 Task: Look for Airbnb options in Chitré, Panama from 4th December, 2023 to 10th December, 2023 for 8 adults, 2 children.4 bedrooms having 8 beds and 4 bathrooms. Property type can be house. Amenities needed are: wifi, TV, free parkinig on premises, gym, breakfast. Look for 4 properties as per requirement.
Action: Mouse pressed left at (457, 72)
Screenshot: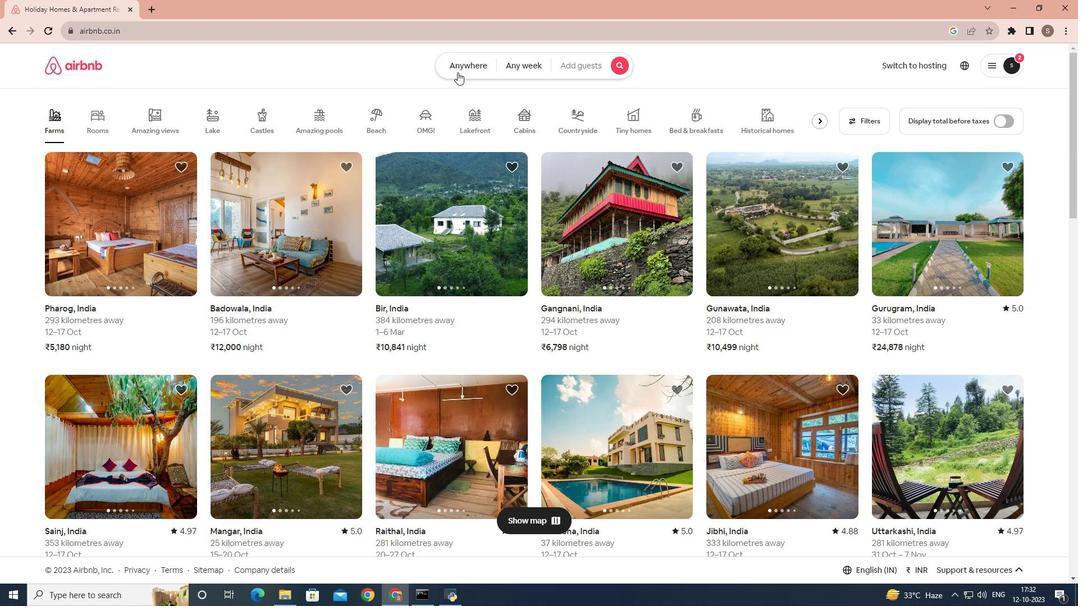 
Action: Mouse moved to (358, 106)
Screenshot: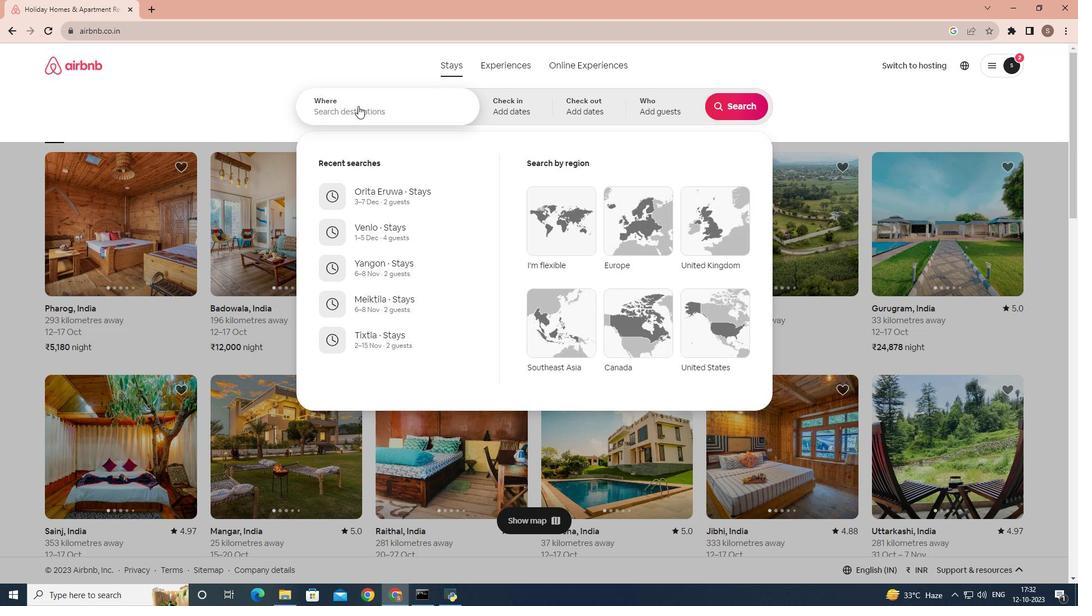 
Action: Mouse pressed left at (358, 106)
Screenshot: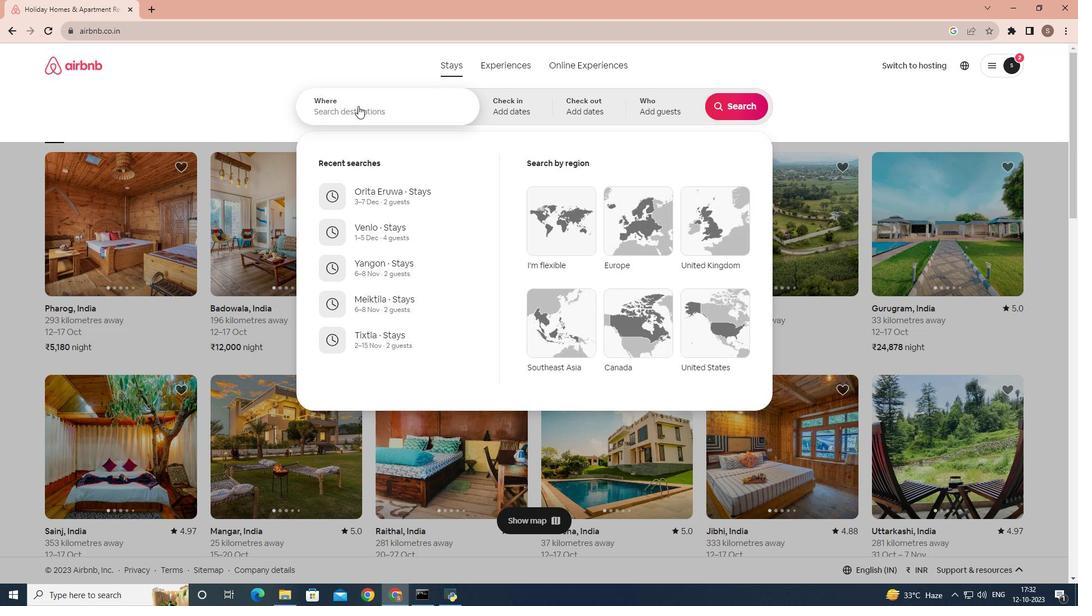 
Action: Key pressed chitre
Screenshot: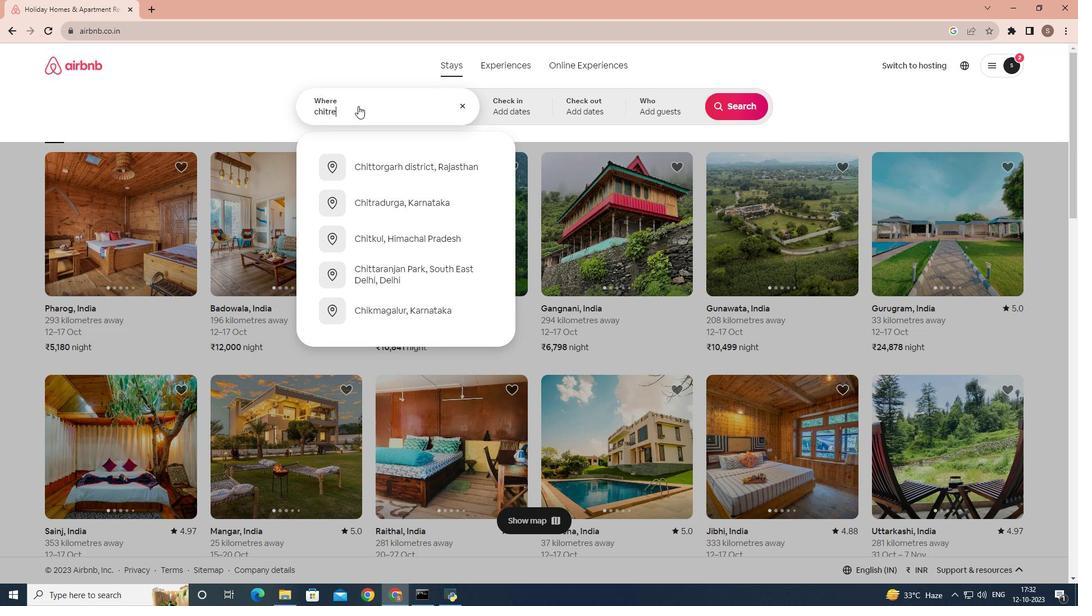 
Action: Mouse moved to (391, 161)
Screenshot: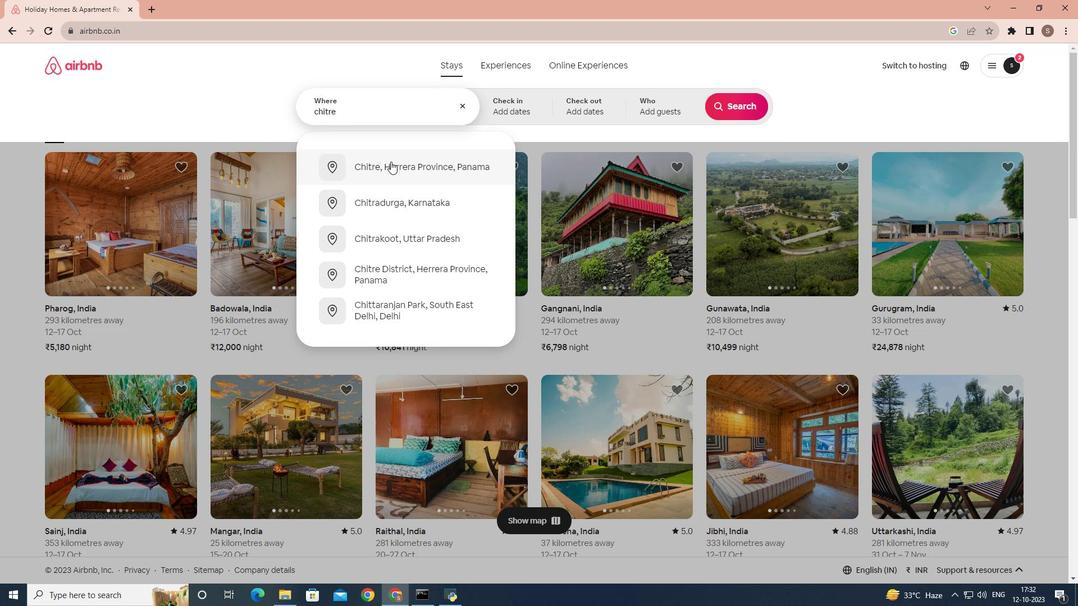 
Action: Mouse pressed left at (391, 161)
Screenshot: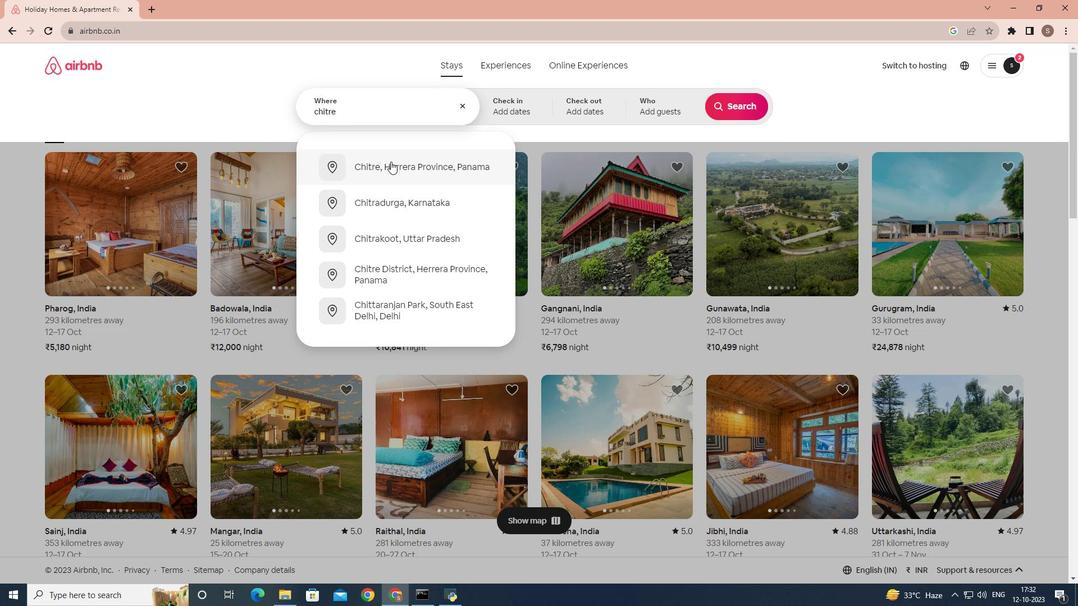 
Action: Mouse moved to (747, 193)
Screenshot: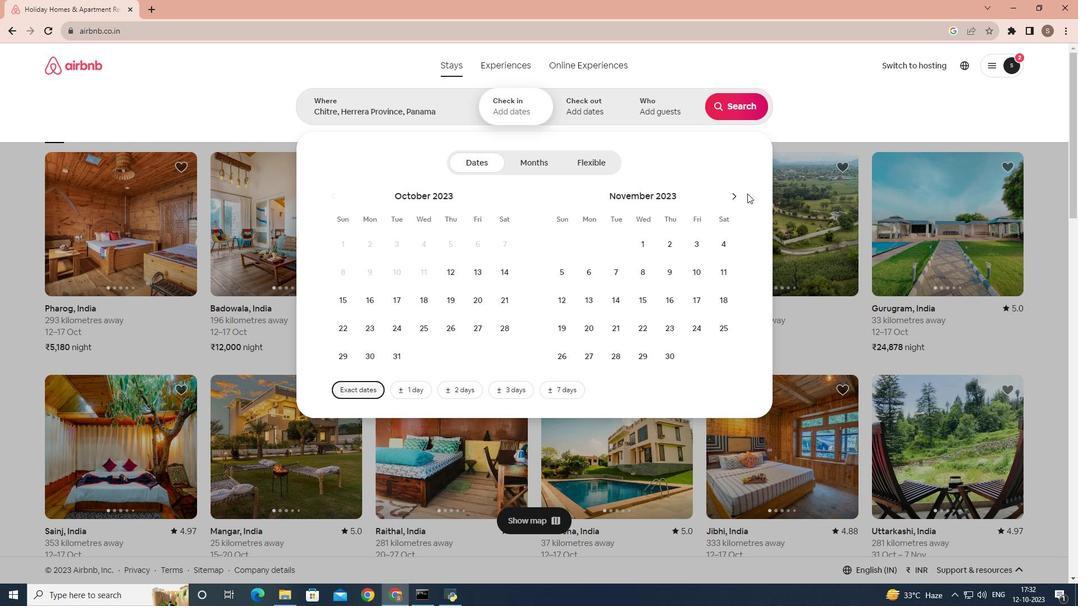 
Action: Mouse pressed left at (747, 193)
Screenshot: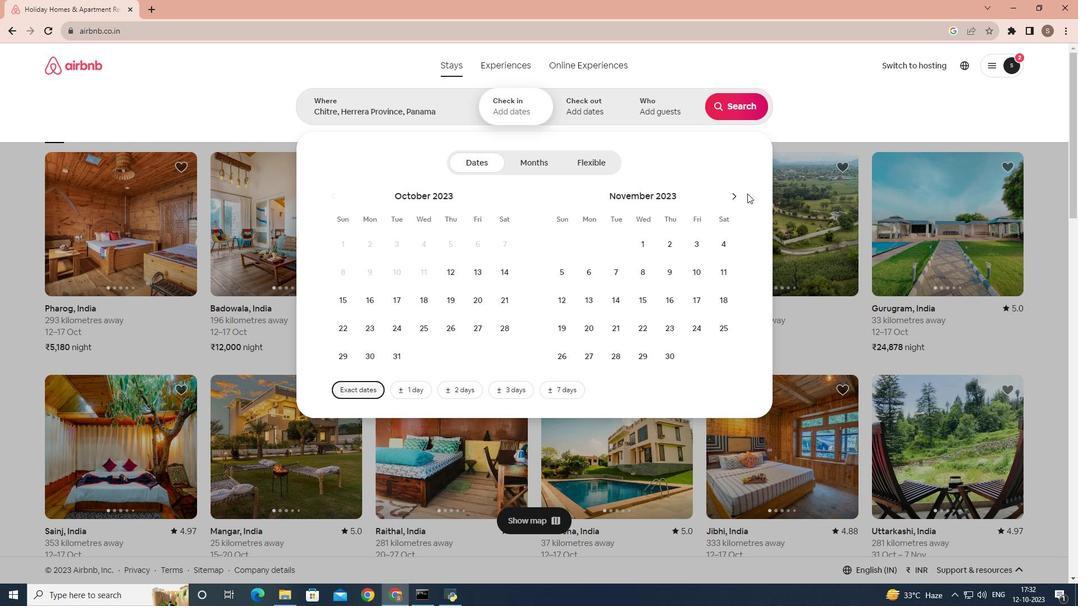 
Action: Mouse moved to (743, 194)
Screenshot: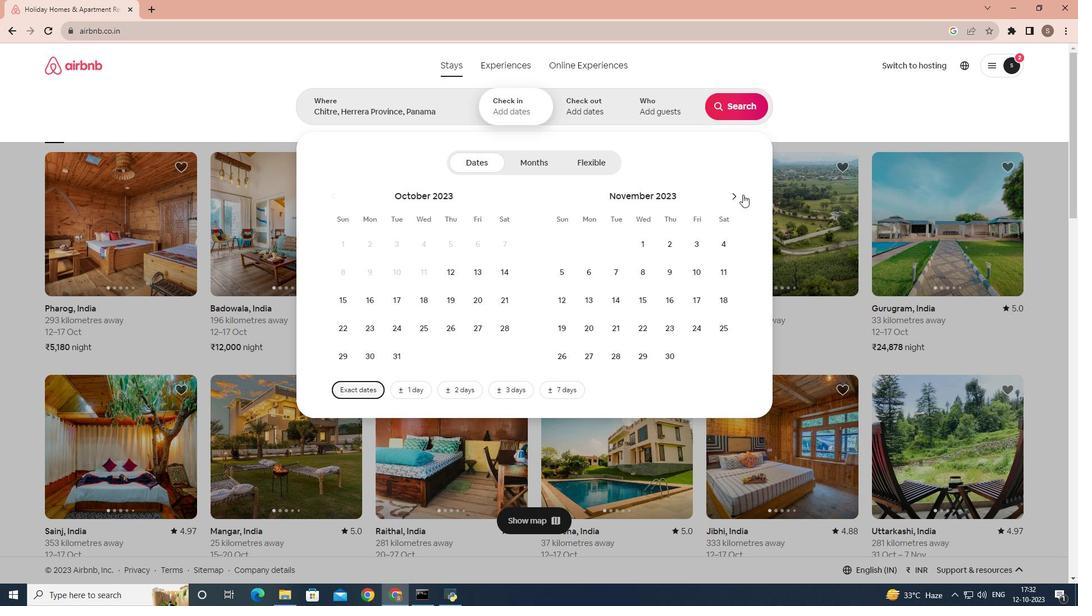 
Action: Mouse pressed left at (743, 194)
Screenshot: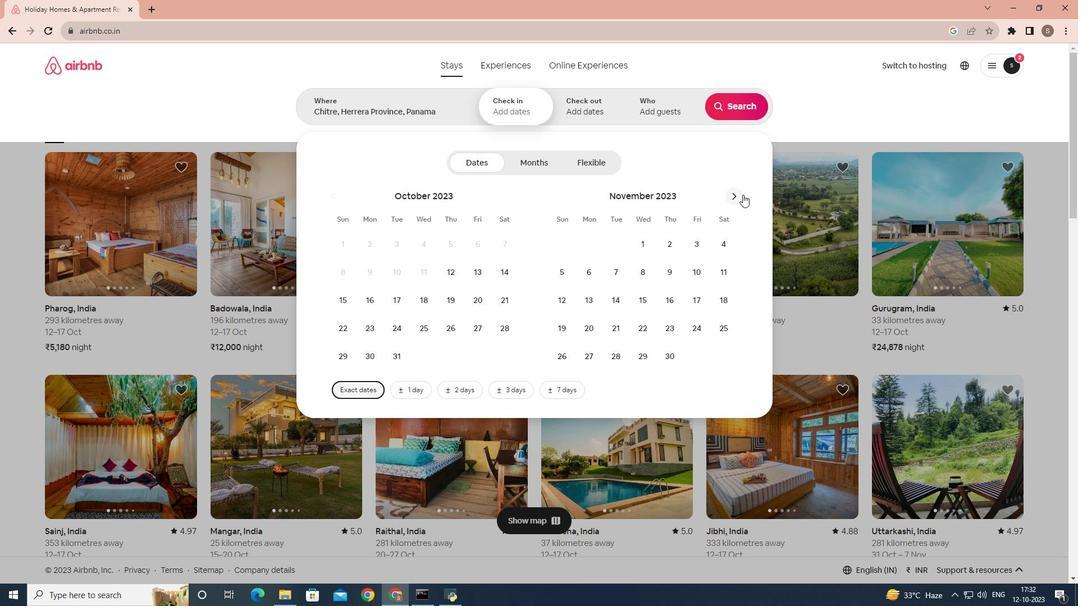 
Action: Mouse moved to (737, 197)
Screenshot: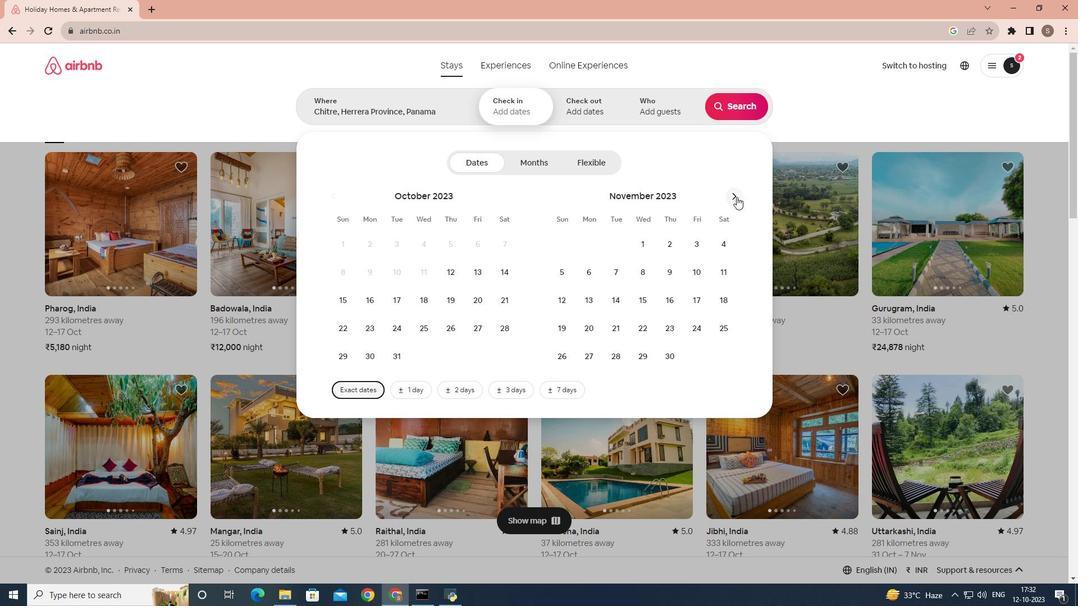 
Action: Mouse pressed left at (737, 197)
Screenshot: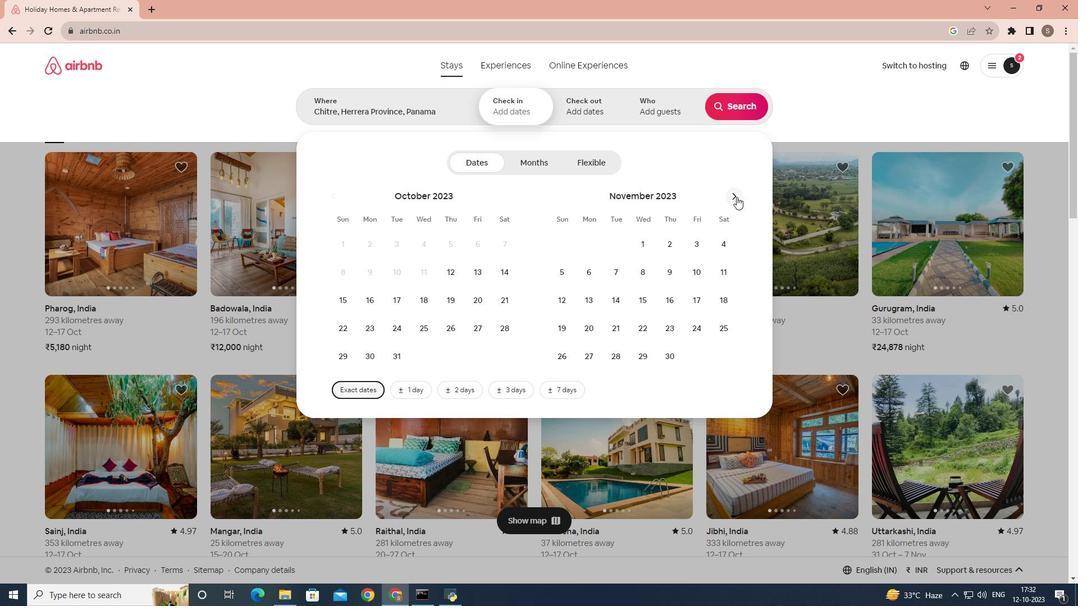 
Action: Mouse moved to (601, 270)
Screenshot: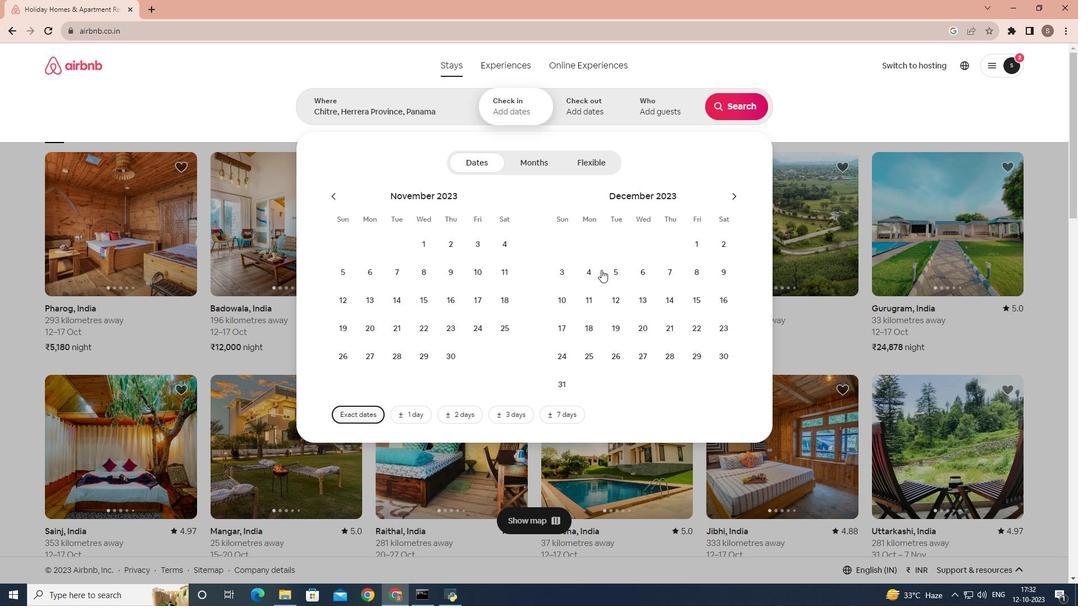 
Action: Mouse pressed left at (601, 270)
Screenshot: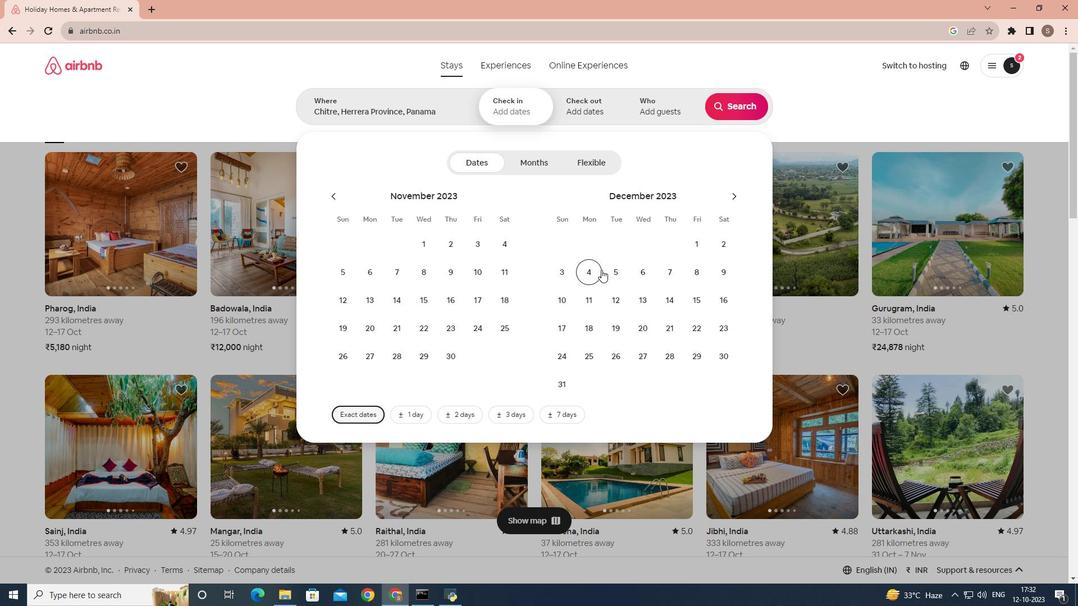 
Action: Mouse moved to (563, 303)
Screenshot: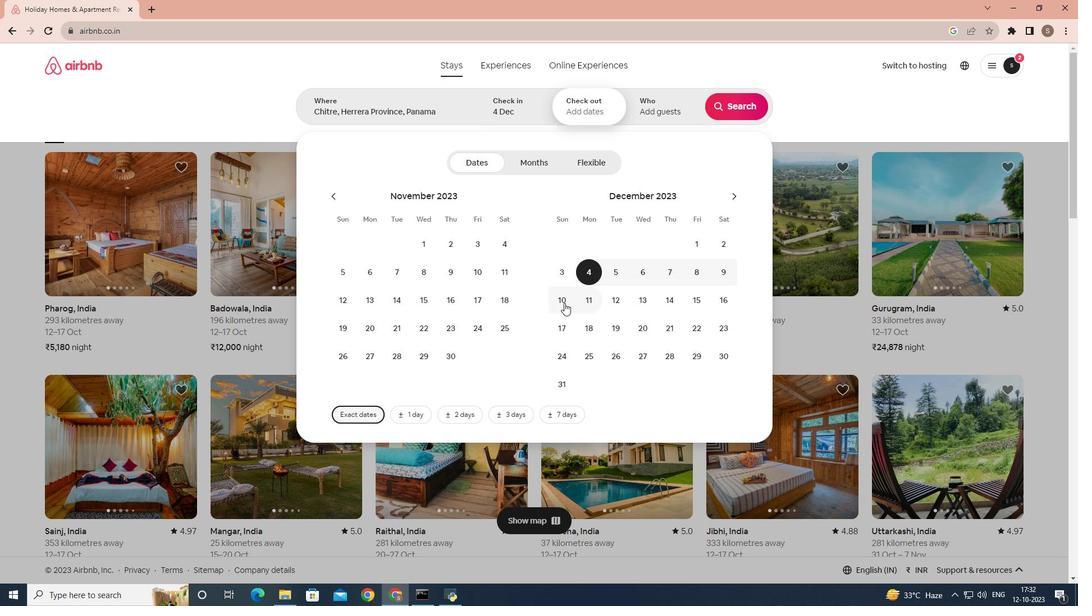 
Action: Mouse pressed left at (563, 303)
Screenshot: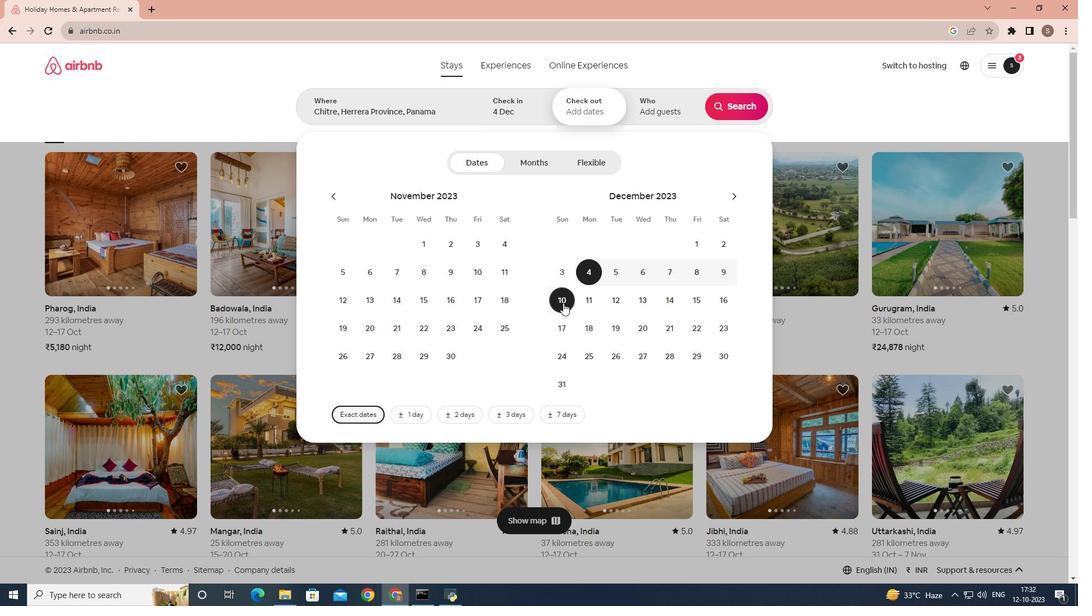 
Action: Mouse moved to (652, 114)
Screenshot: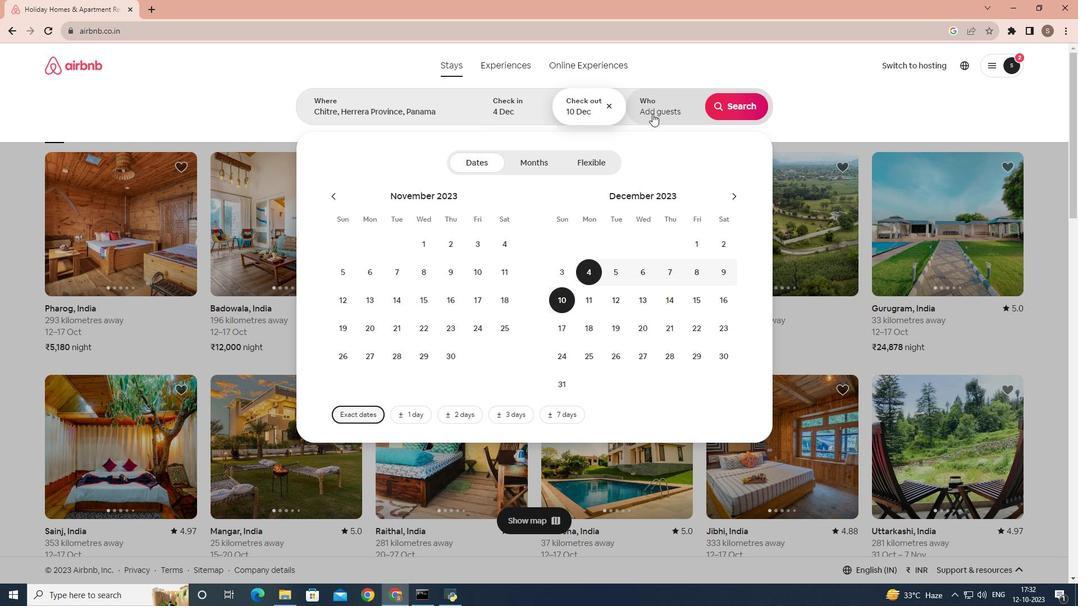 
Action: Mouse pressed left at (652, 114)
Screenshot: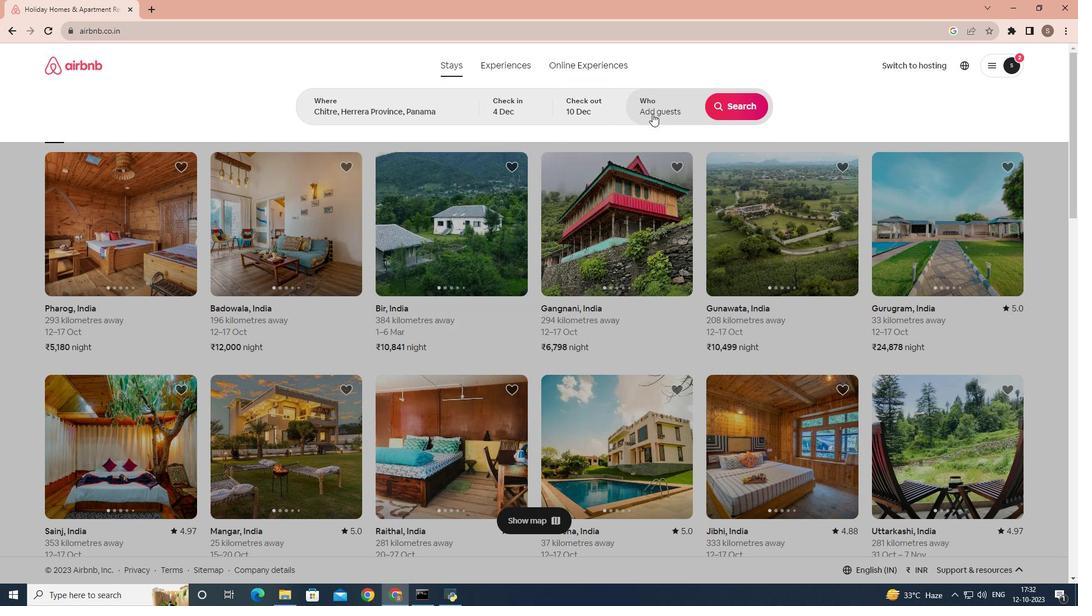
Action: Mouse moved to (742, 158)
Screenshot: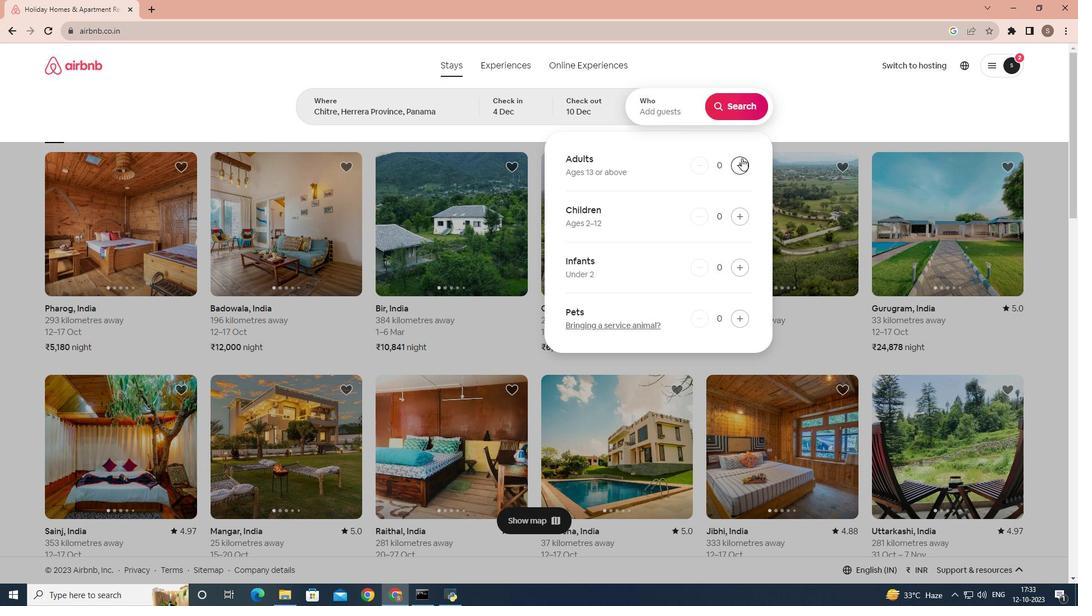 
Action: Mouse pressed left at (742, 158)
Screenshot: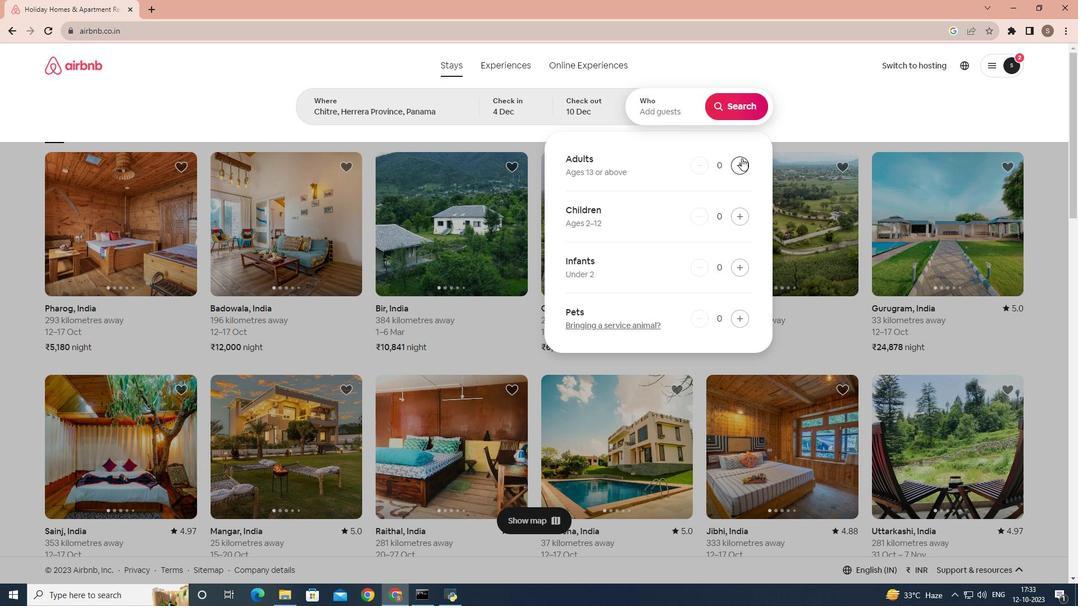 
Action: Mouse pressed left at (742, 158)
Screenshot: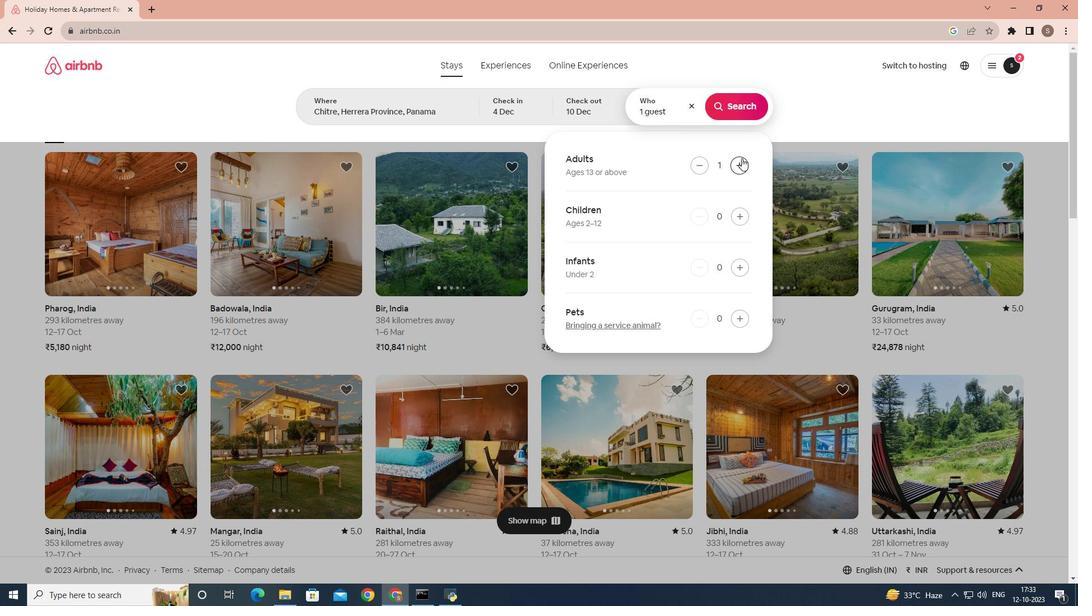 
Action: Mouse pressed left at (742, 158)
Screenshot: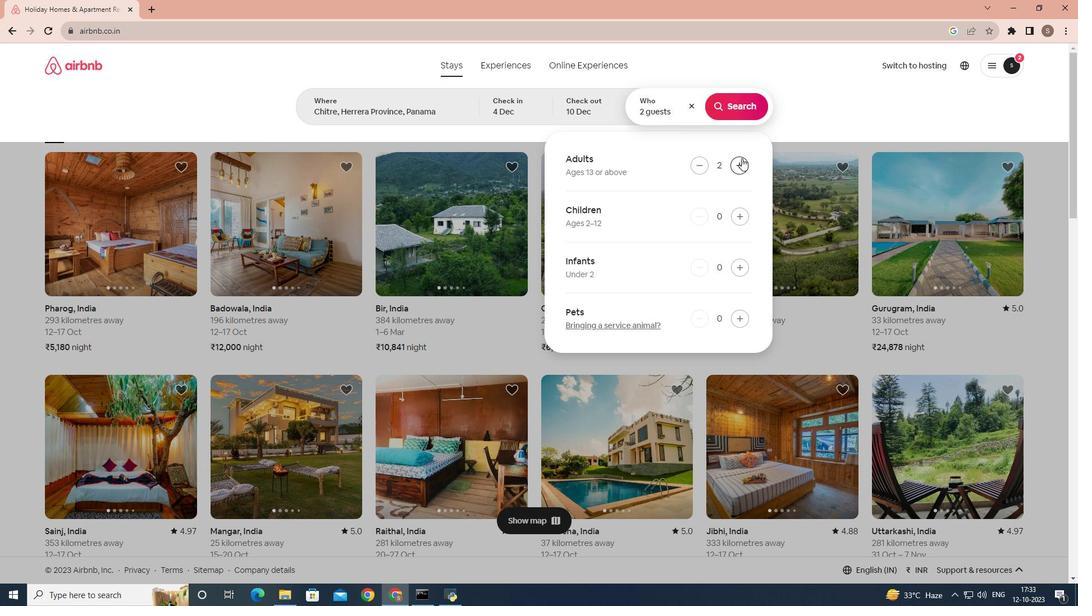 
Action: Mouse pressed left at (742, 158)
Screenshot: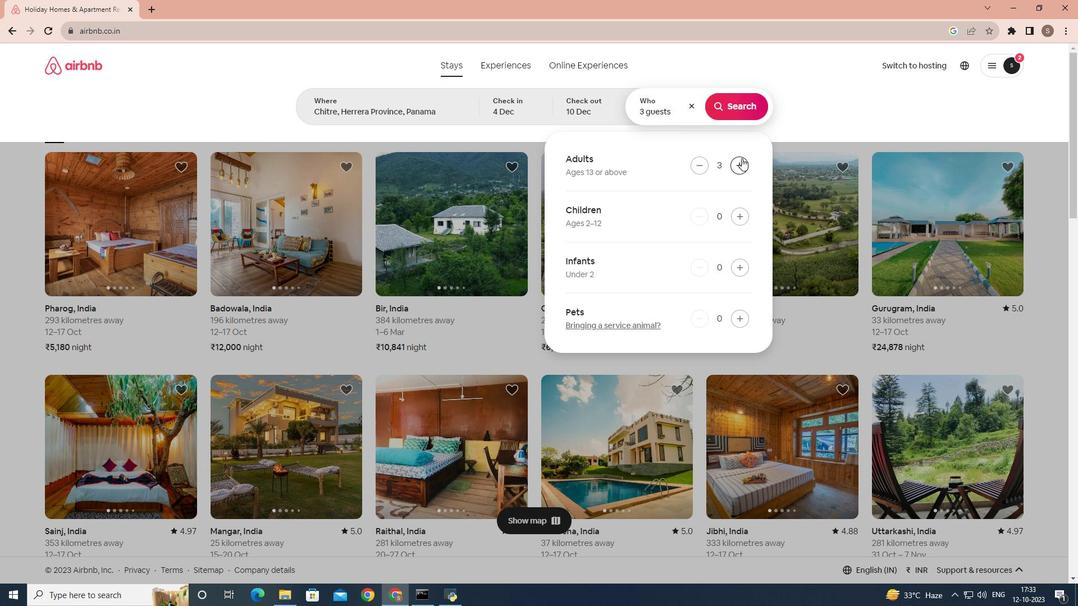 
Action: Mouse pressed left at (742, 158)
Screenshot: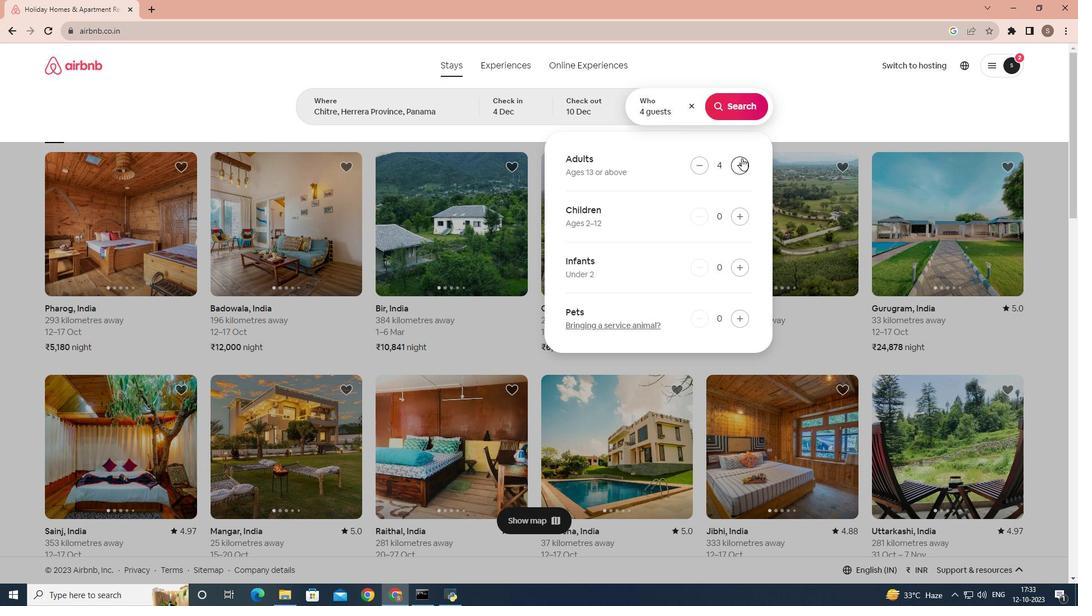 
Action: Mouse pressed left at (742, 158)
Screenshot: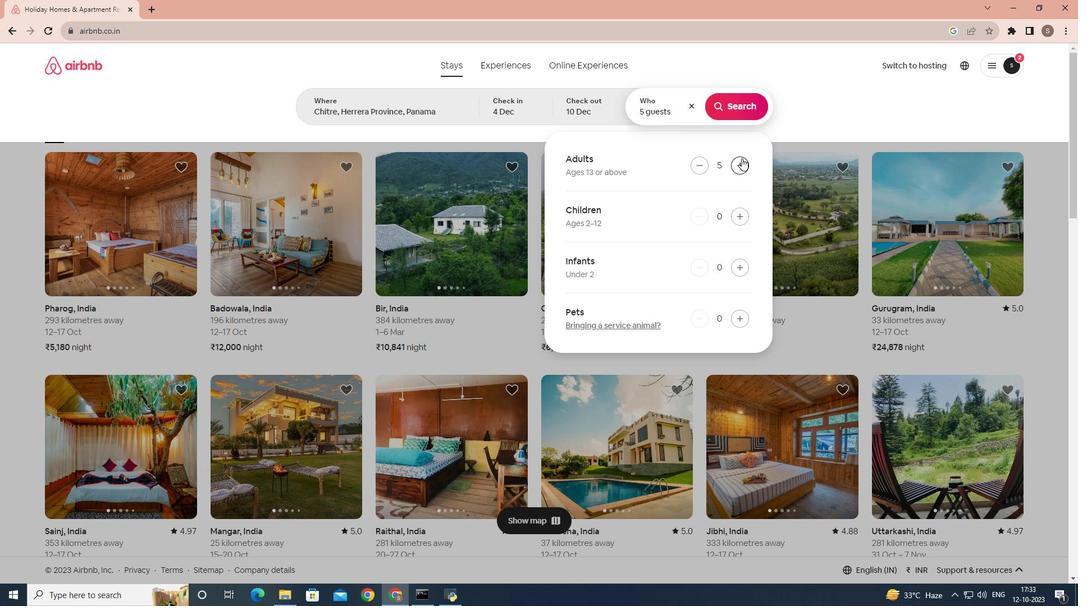 
Action: Mouse pressed left at (742, 158)
Screenshot: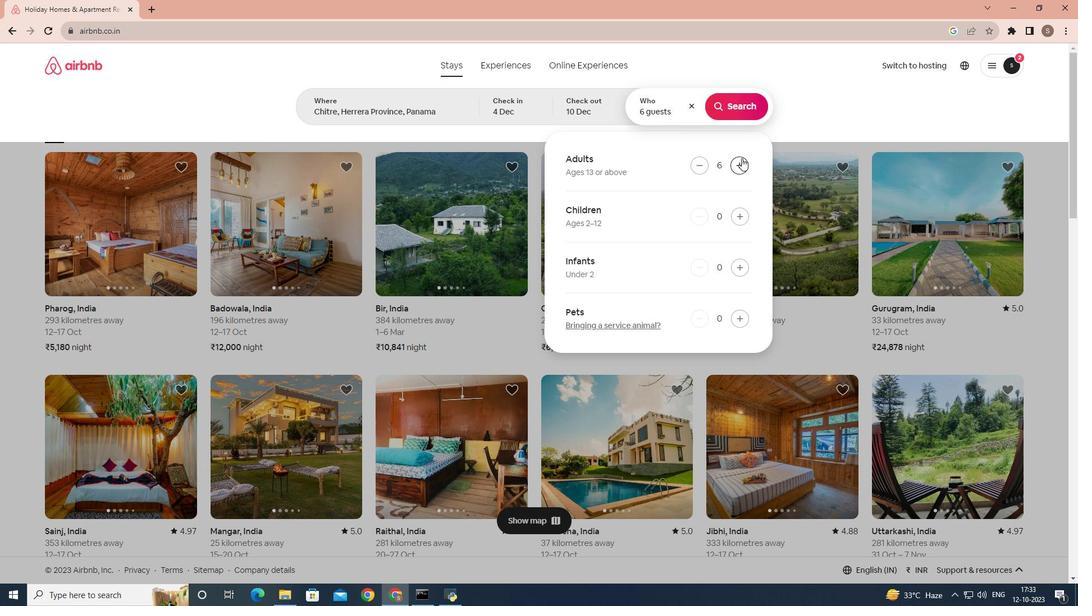 
Action: Mouse pressed left at (742, 158)
Screenshot: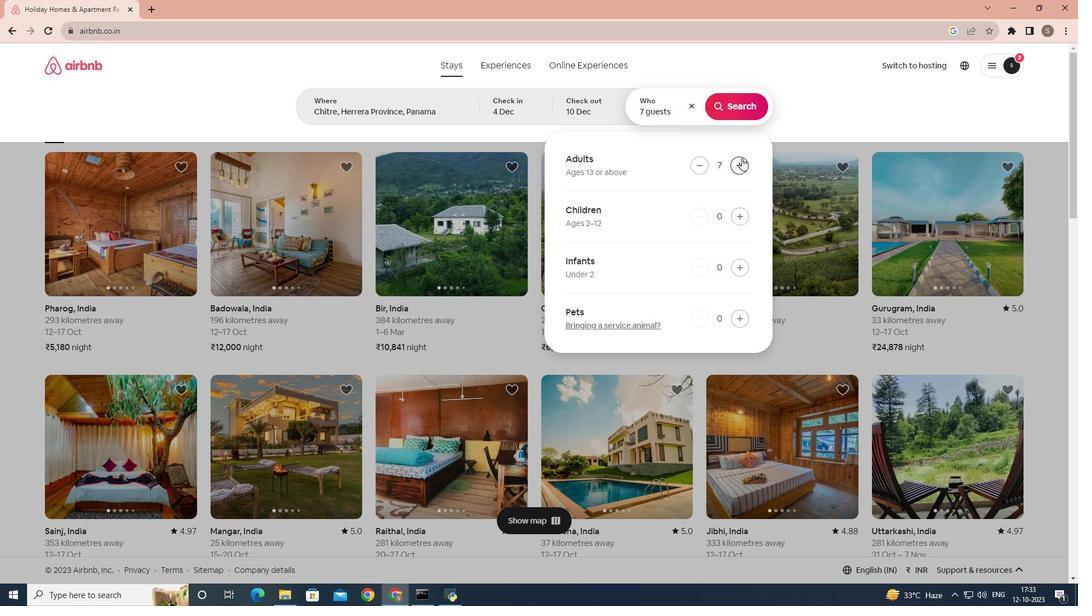 
Action: Mouse moved to (730, 217)
Screenshot: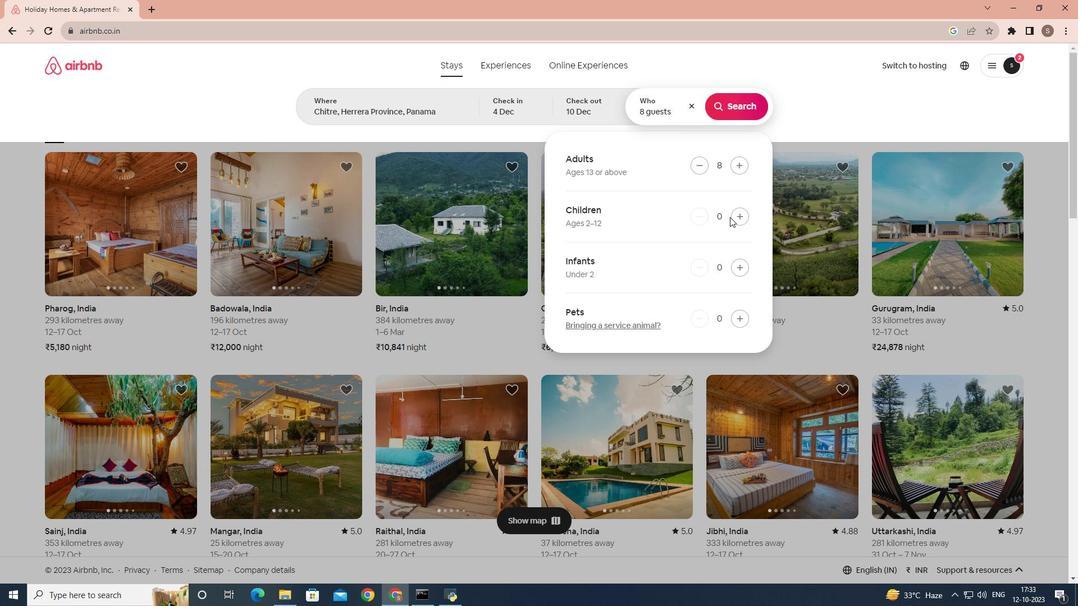 
Action: Mouse pressed left at (730, 217)
Screenshot: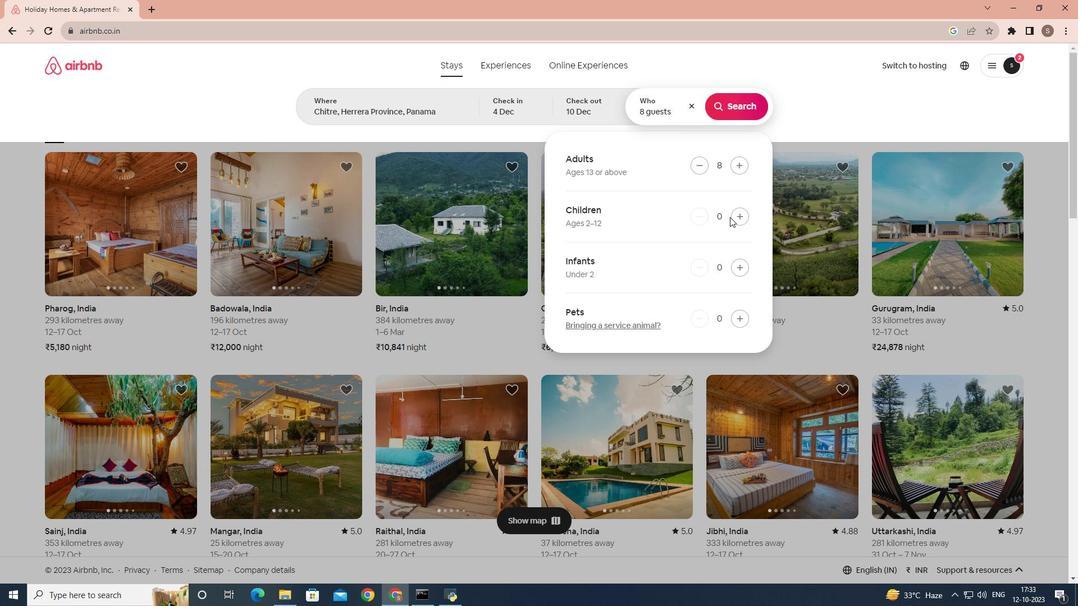
Action: Mouse moved to (738, 215)
Screenshot: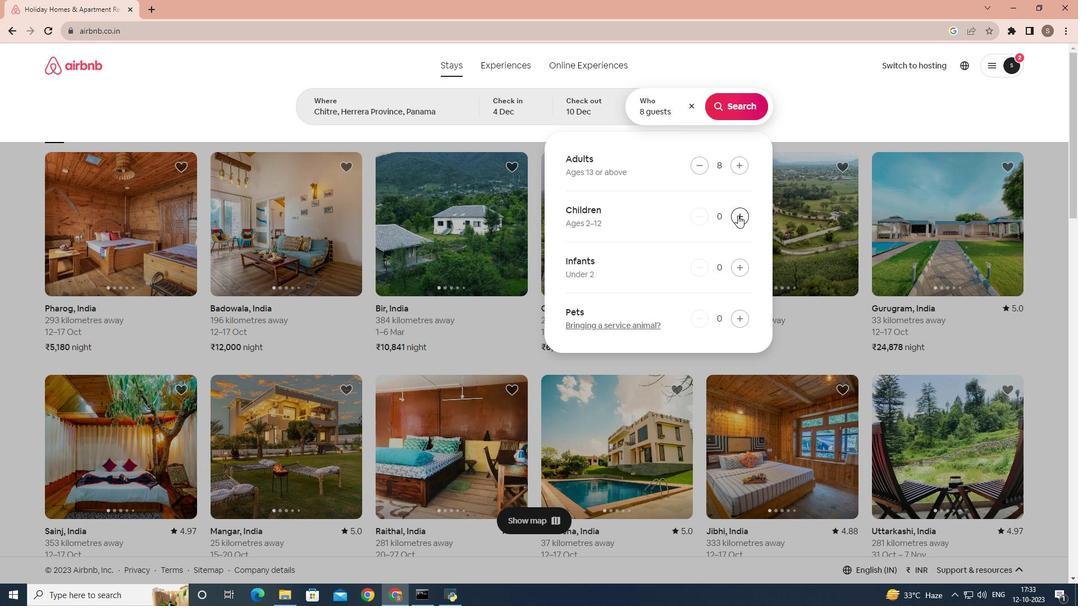 
Action: Mouse pressed left at (738, 215)
Screenshot: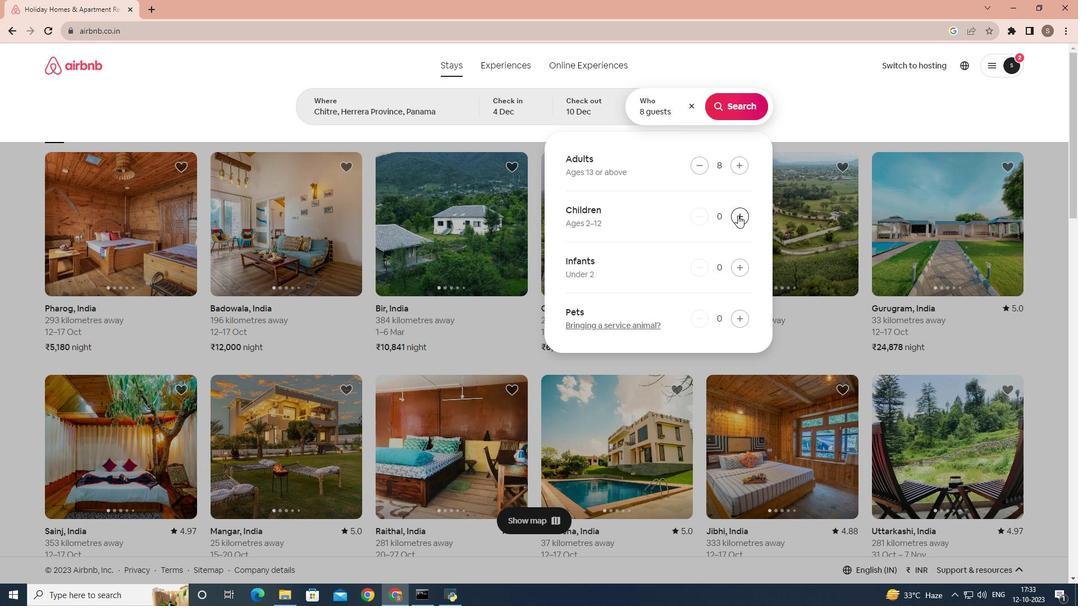 
Action: Mouse pressed left at (738, 215)
Screenshot: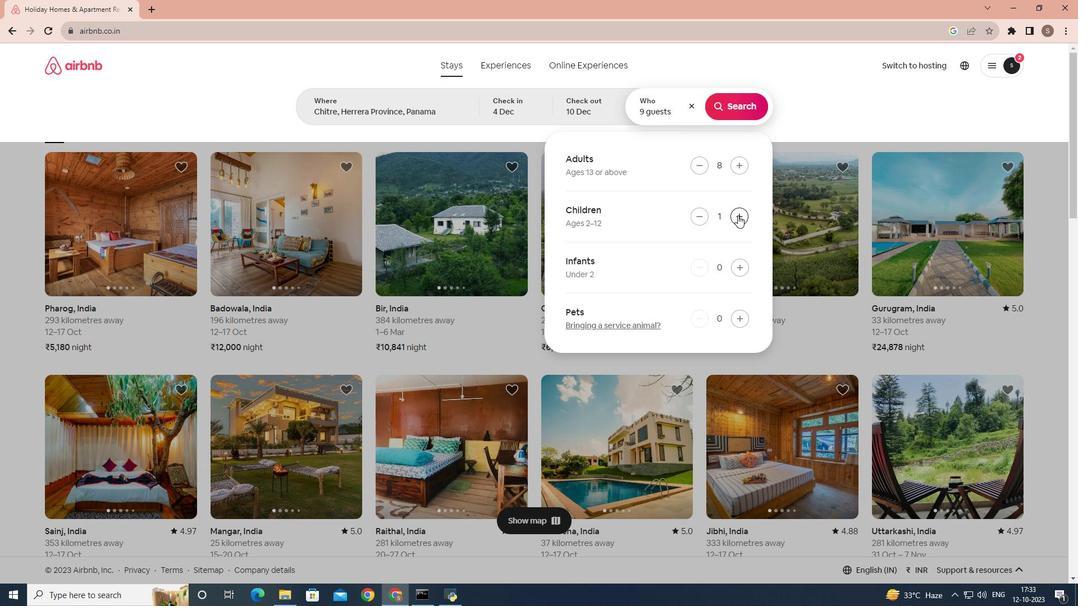 
Action: Mouse moved to (735, 114)
Screenshot: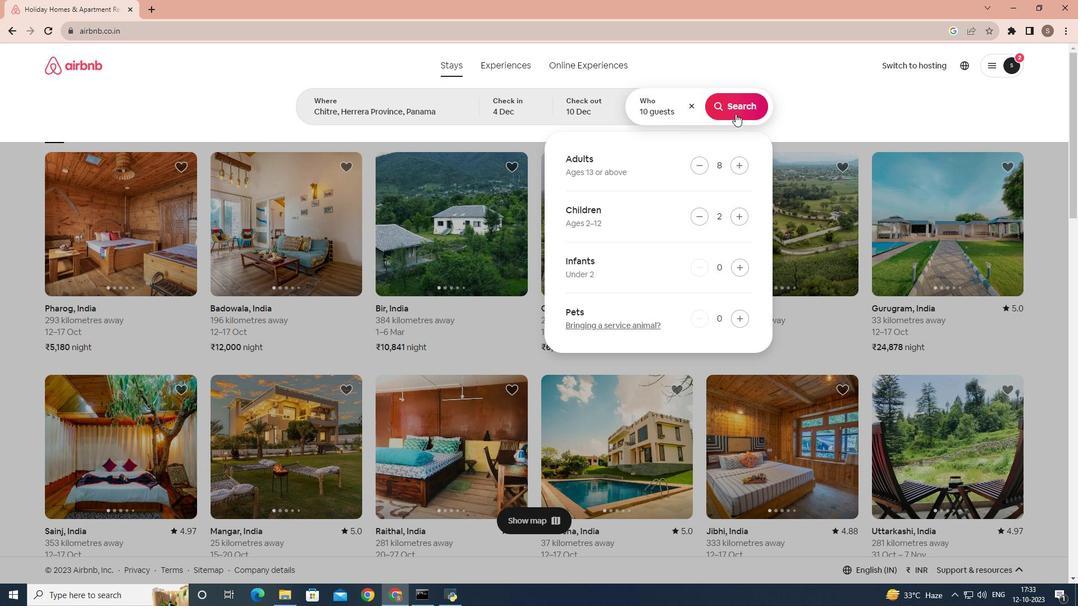 
Action: Mouse pressed left at (735, 114)
Screenshot: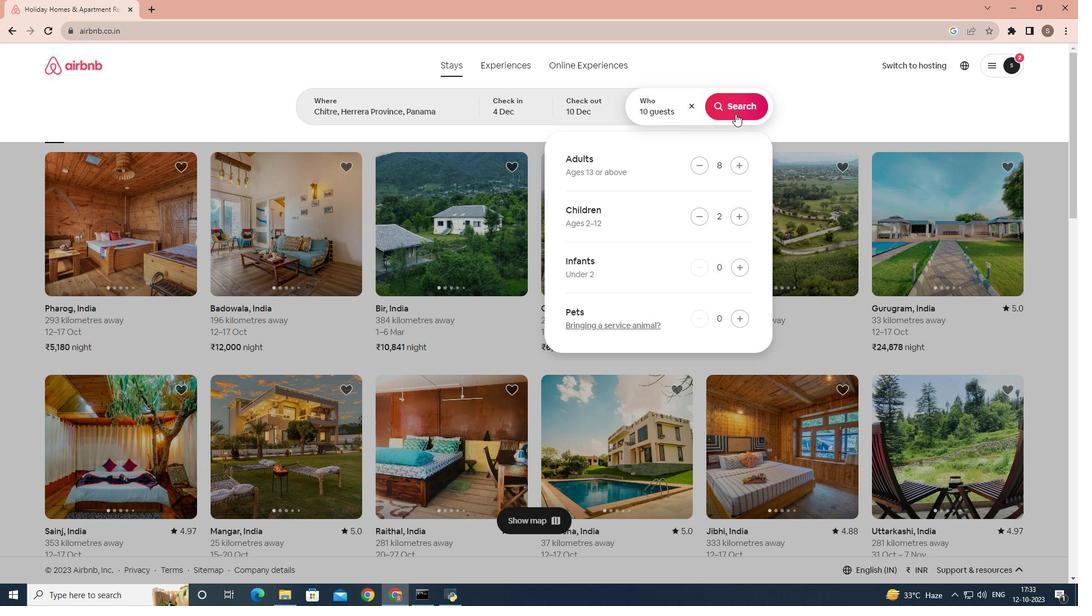 
Action: Mouse moved to (896, 115)
Screenshot: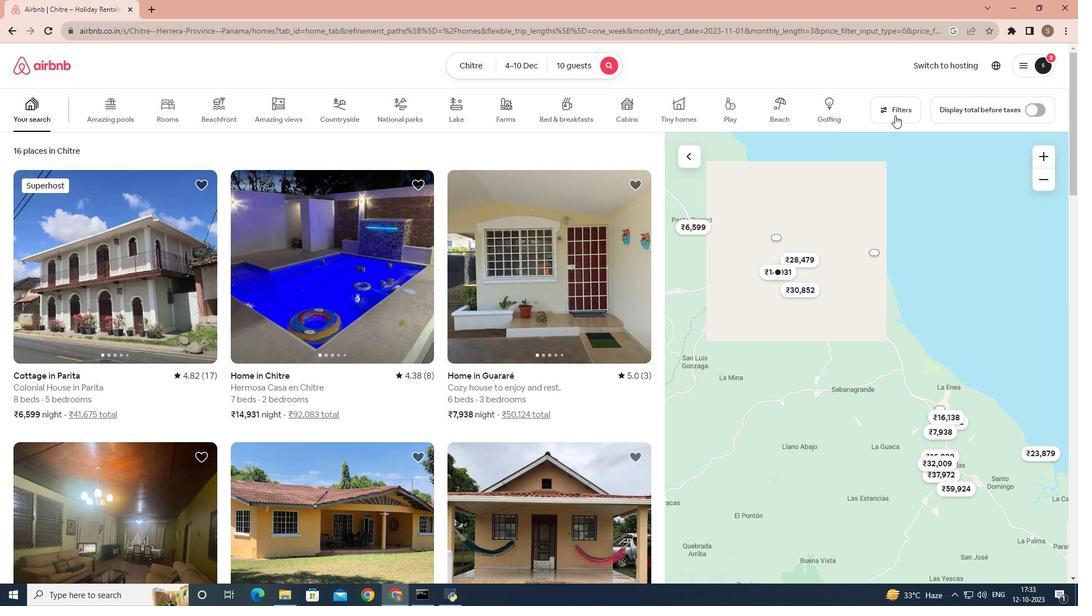 
Action: Mouse pressed left at (896, 115)
Screenshot: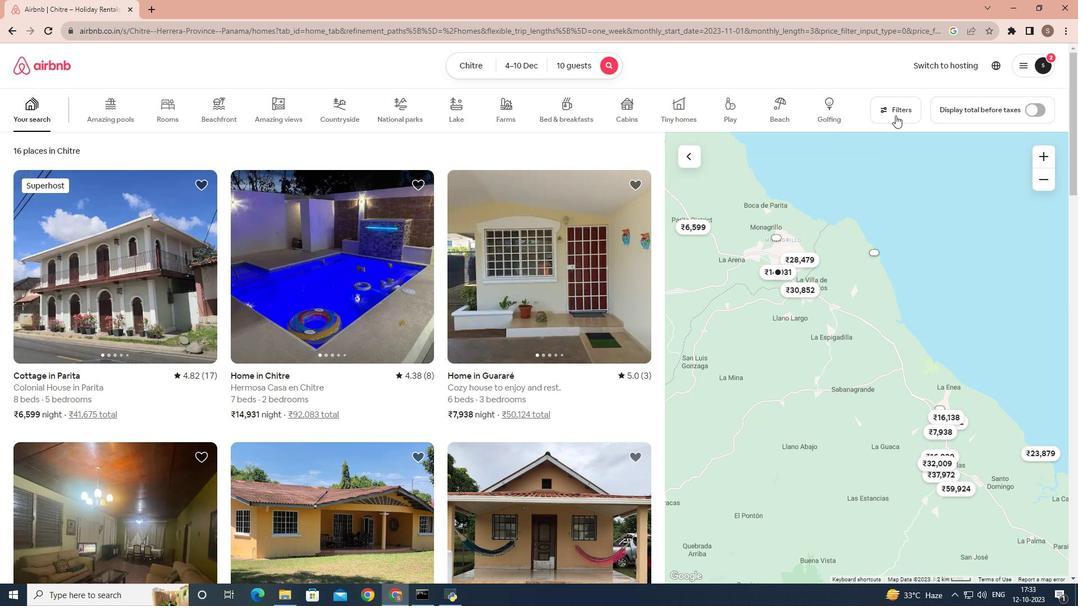 
Action: Mouse moved to (333, 268)
Screenshot: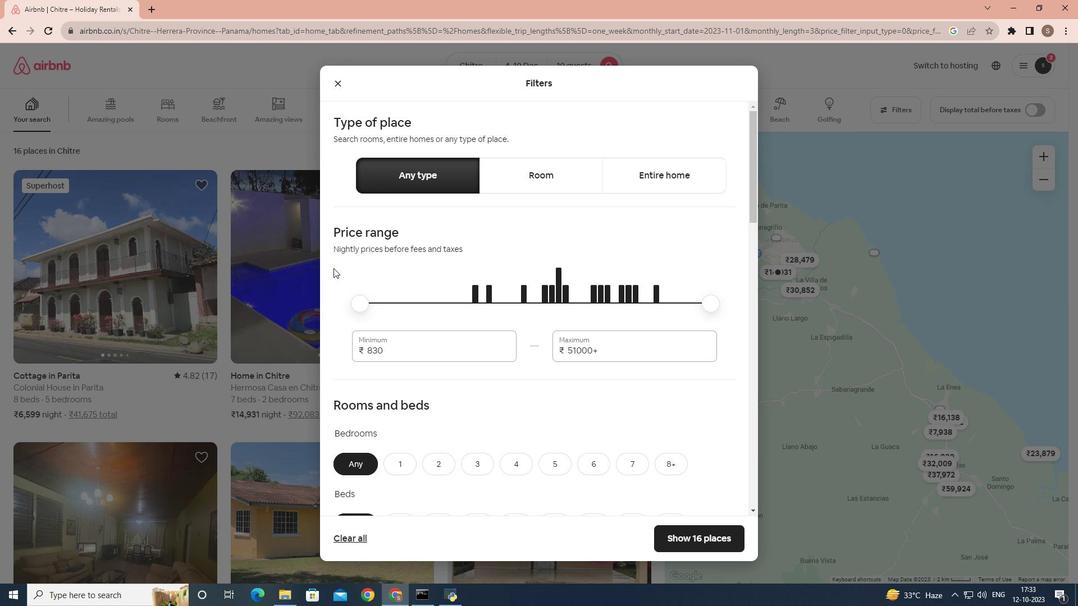 
Action: Mouse scrolled (333, 267) with delta (0, 0)
Screenshot: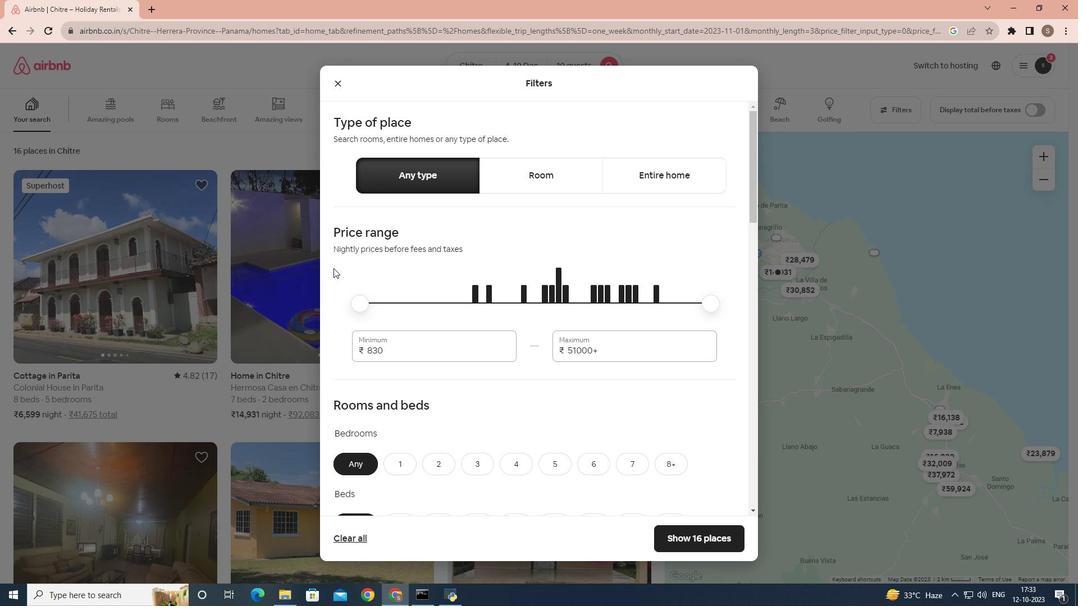 
Action: Mouse scrolled (333, 267) with delta (0, 0)
Screenshot: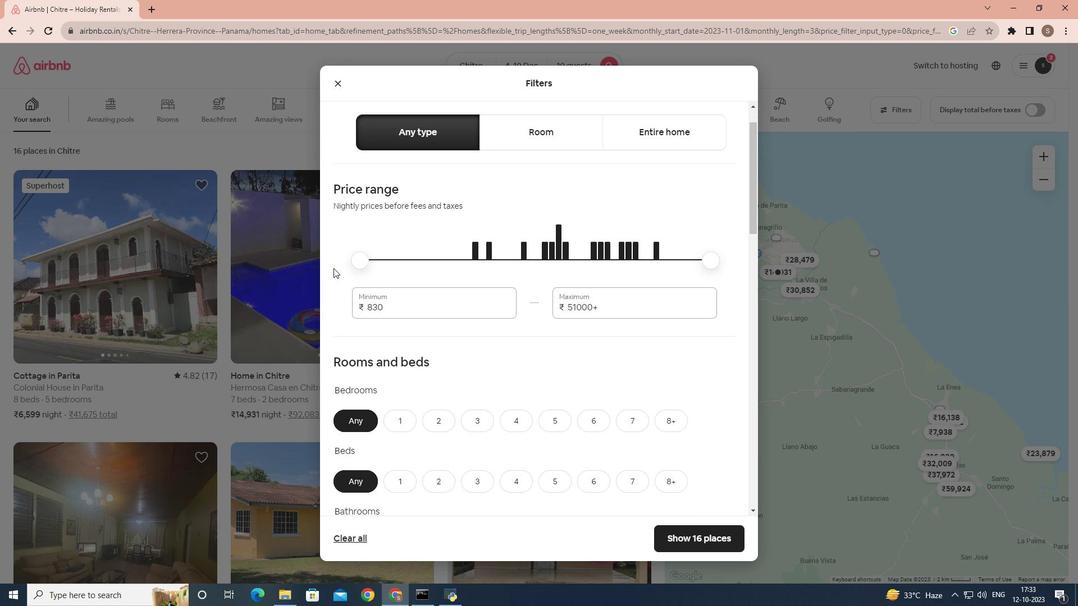 
Action: Mouse scrolled (333, 267) with delta (0, 0)
Screenshot: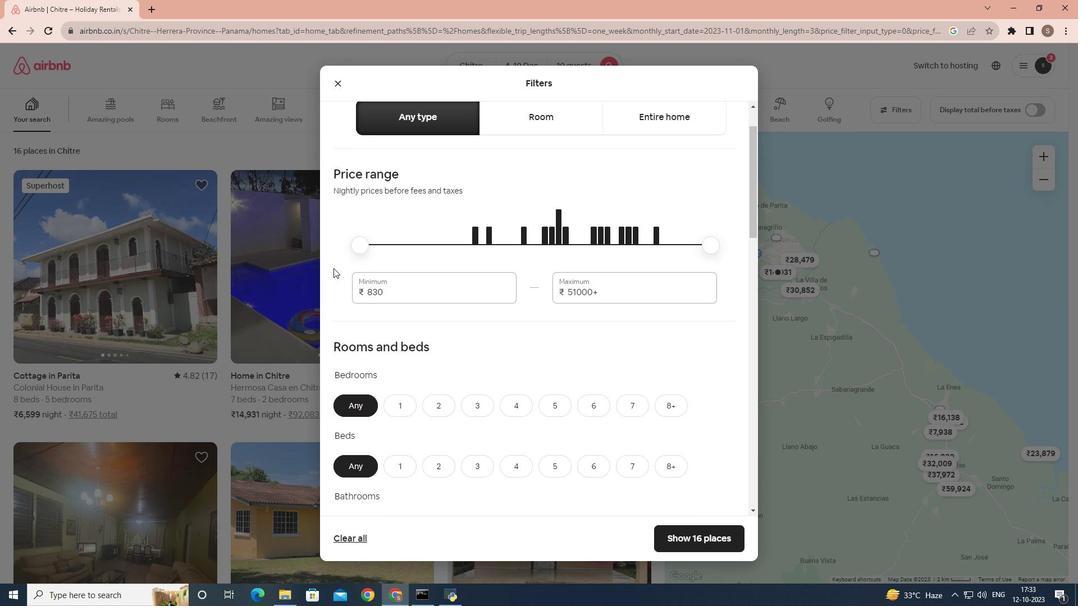 
Action: Mouse scrolled (333, 267) with delta (0, 0)
Screenshot: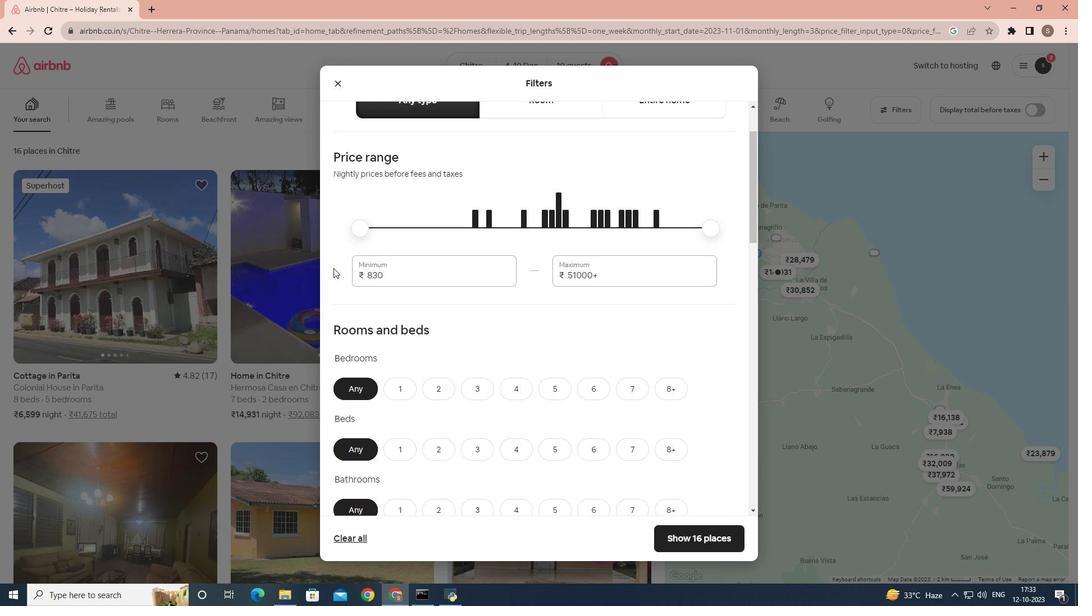 
Action: Mouse moved to (333, 268)
Screenshot: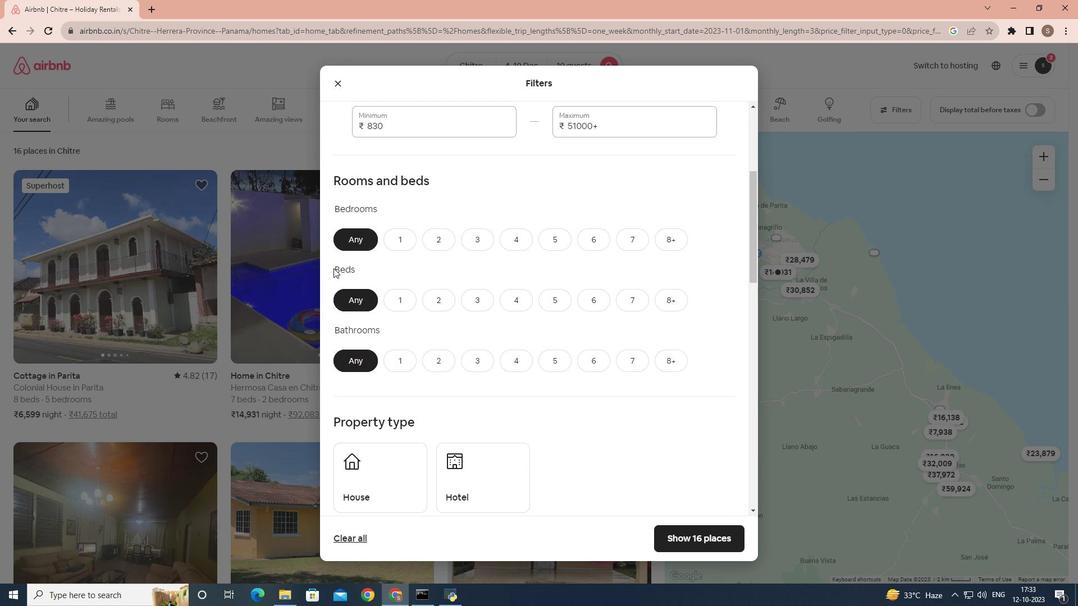 
Action: Mouse scrolled (333, 267) with delta (0, 0)
Screenshot: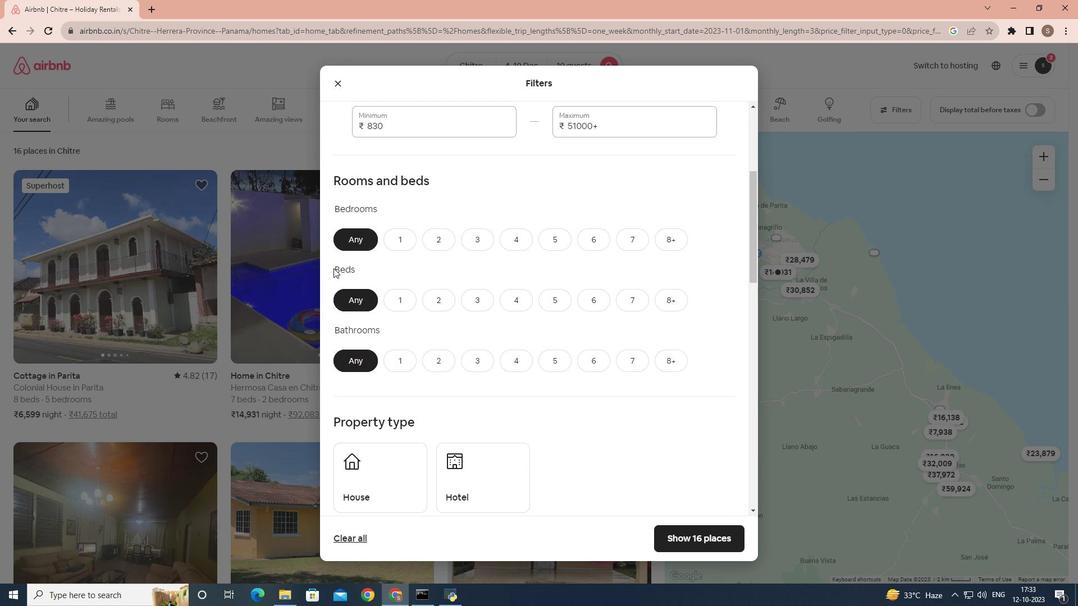 
Action: Mouse moved to (520, 187)
Screenshot: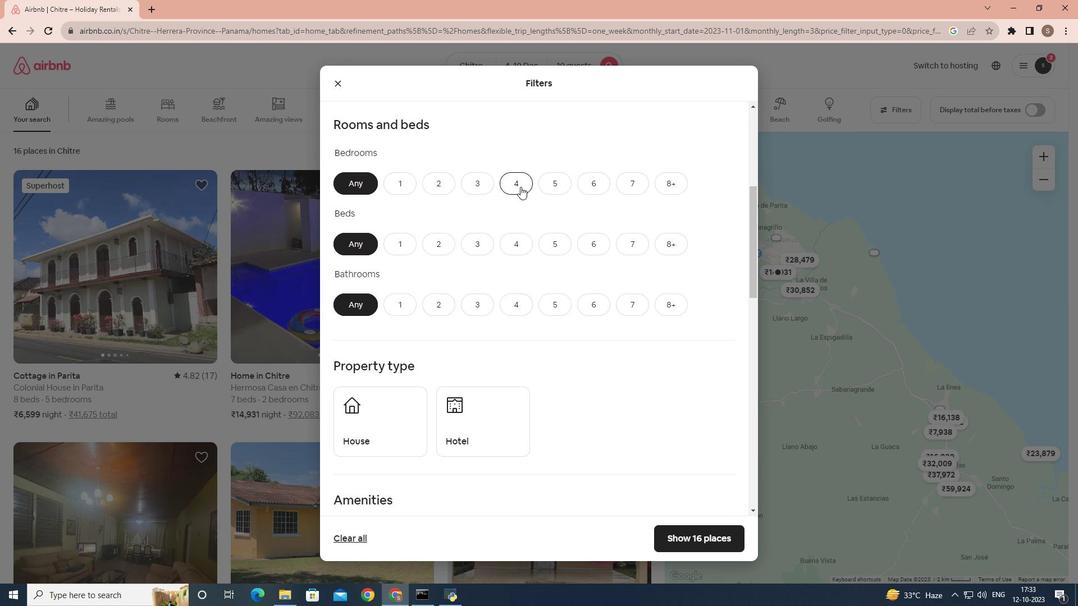 
Action: Mouse pressed left at (520, 187)
Screenshot: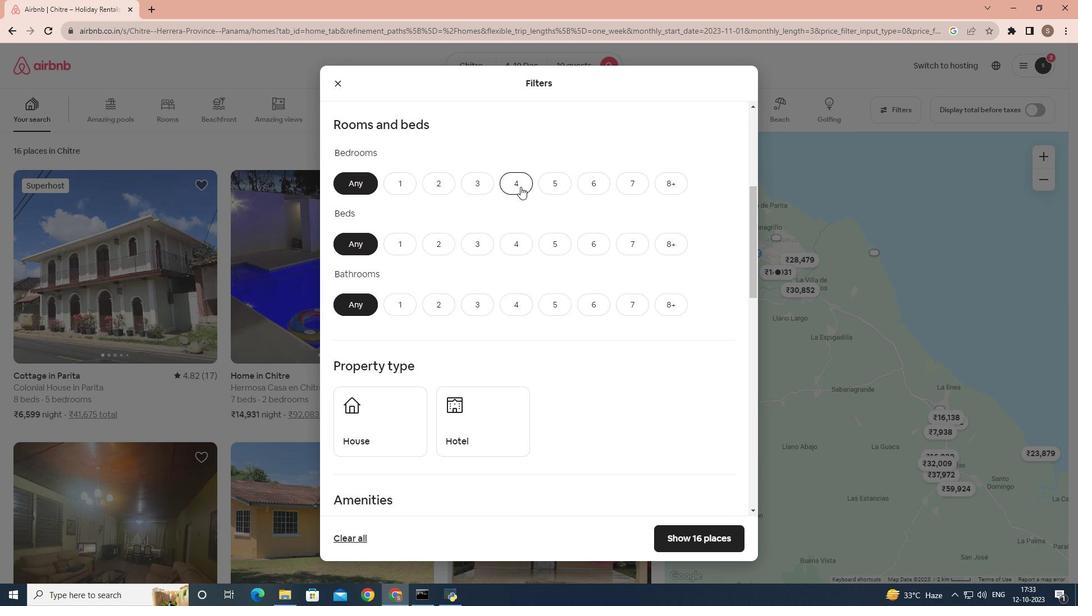 
Action: Mouse moved to (682, 246)
Screenshot: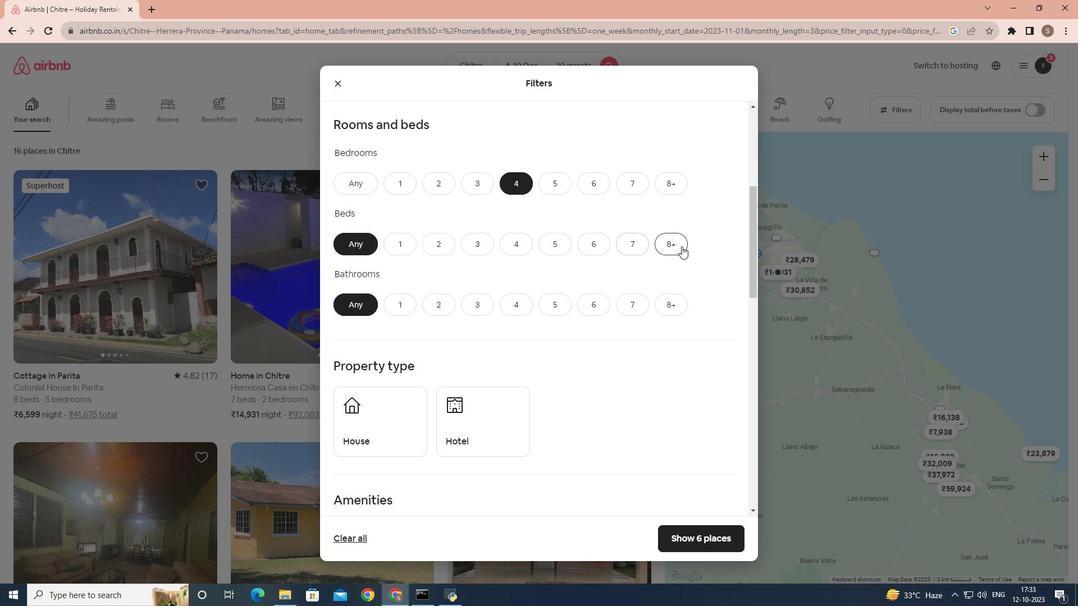 
Action: Mouse pressed left at (682, 246)
Screenshot: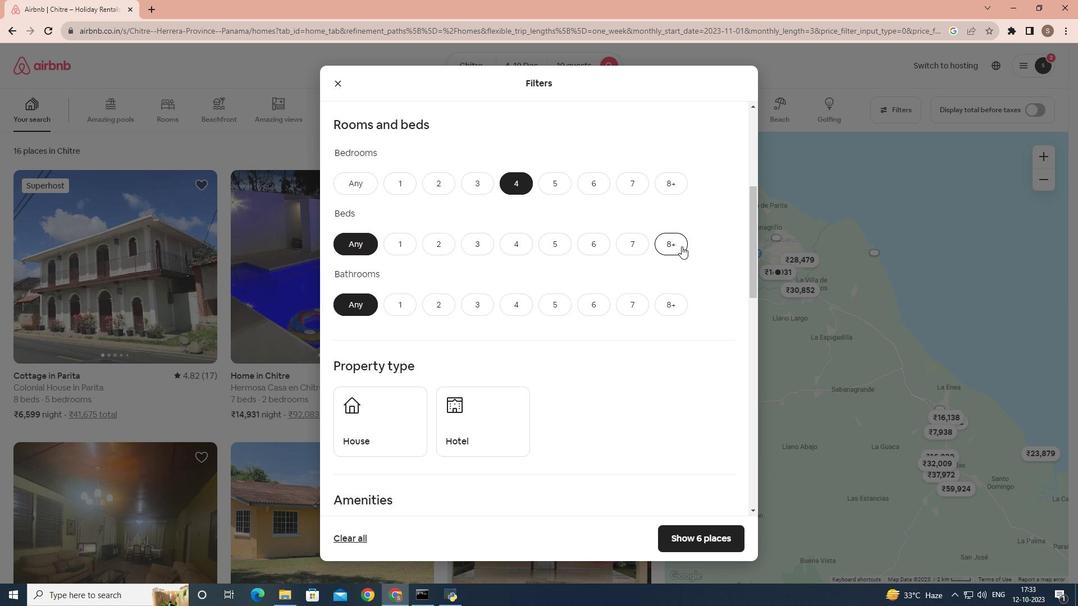 
Action: Mouse moved to (525, 299)
Screenshot: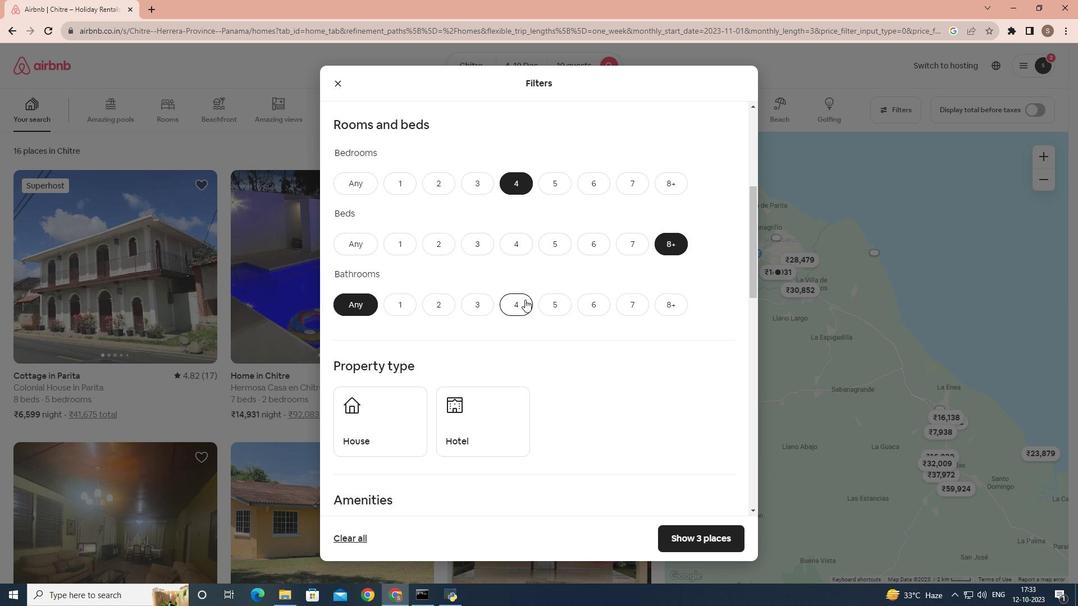 
Action: Mouse pressed left at (525, 299)
Screenshot: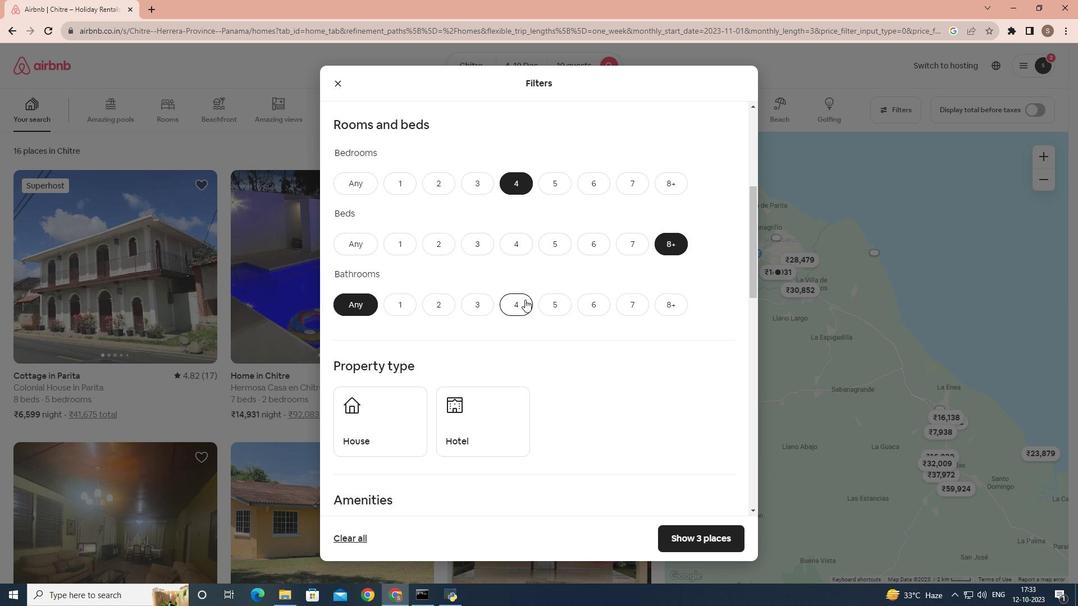 
Action: Mouse moved to (399, 323)
Screenshot: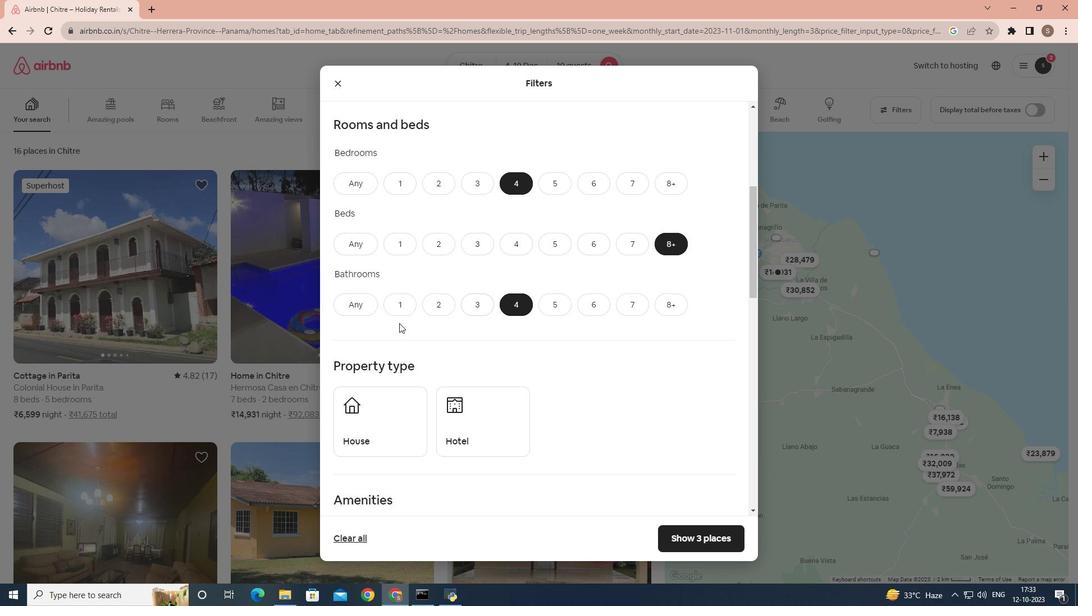 
Action: Mouse scrolled (399, 323) with delta (0, 0)
Screenshot: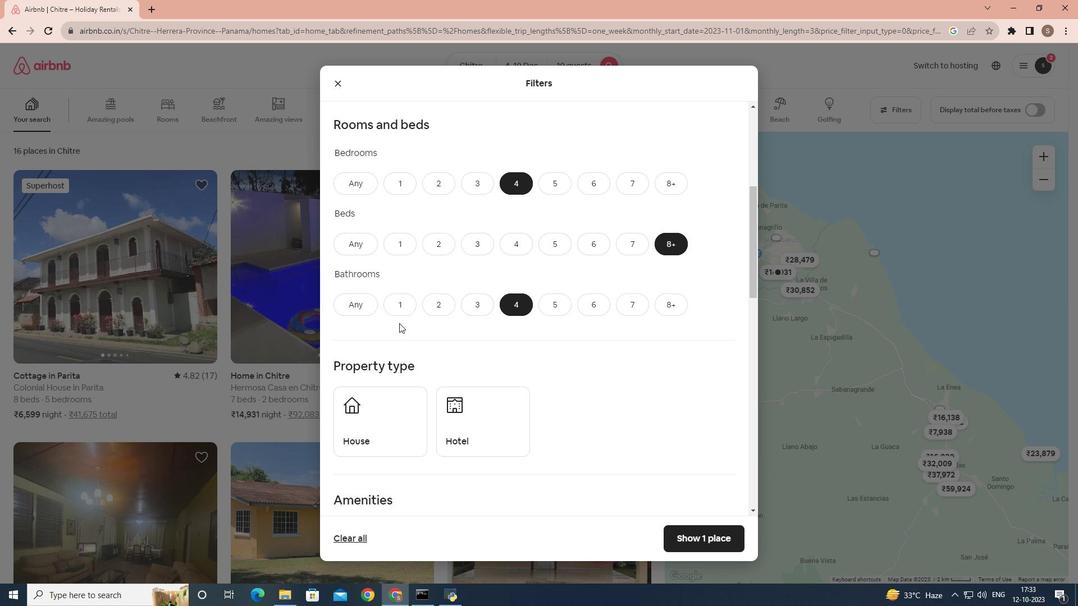 
Action: Mouse scrolled (399, 323) with delta (0, 0)
Screenshot: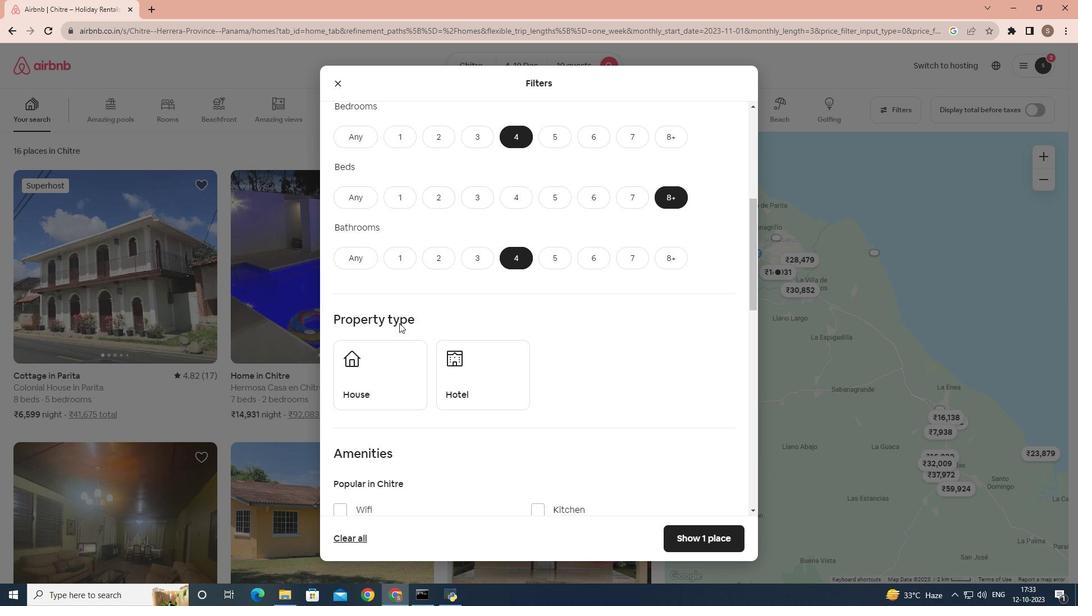
Action: Mouse moved to (396, 313)
Screenshot: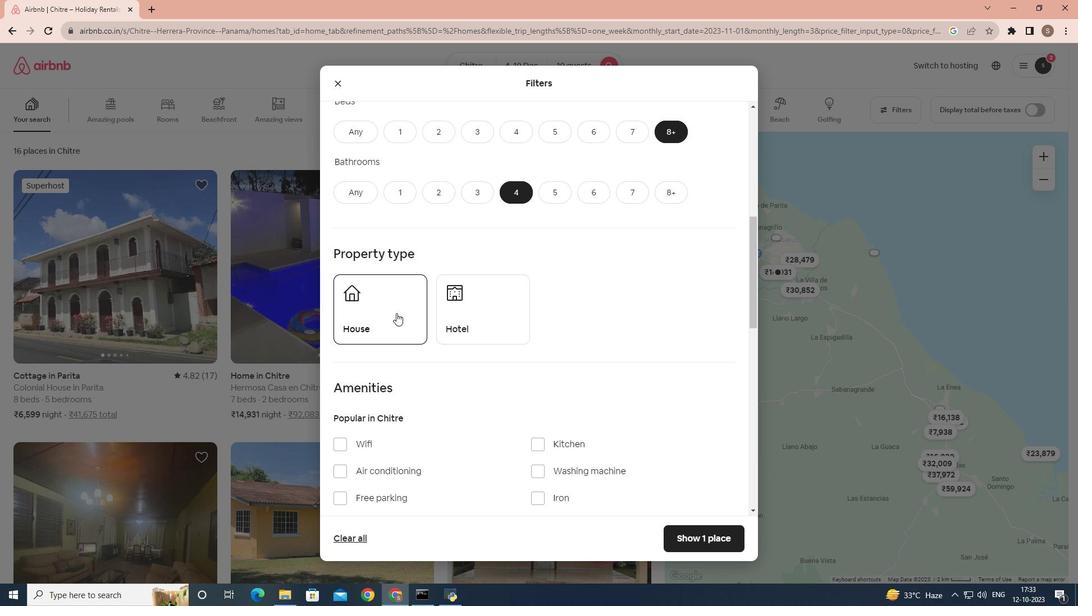 
Action: Mouse pressed left at (396, 313)
Screenshot: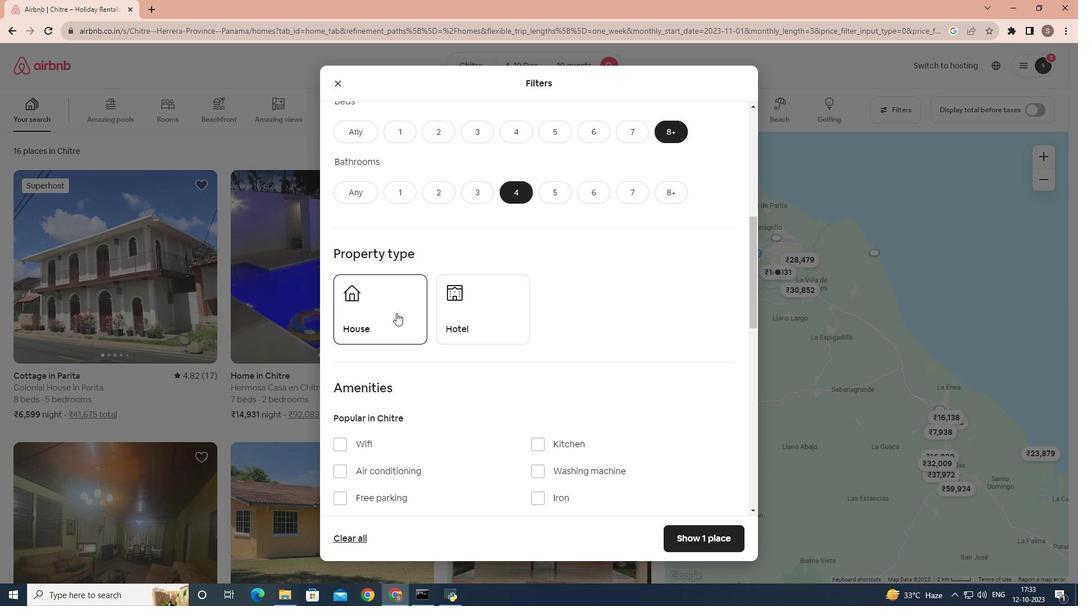 
Action: Mouse moved to (396, 355)
Screenshot: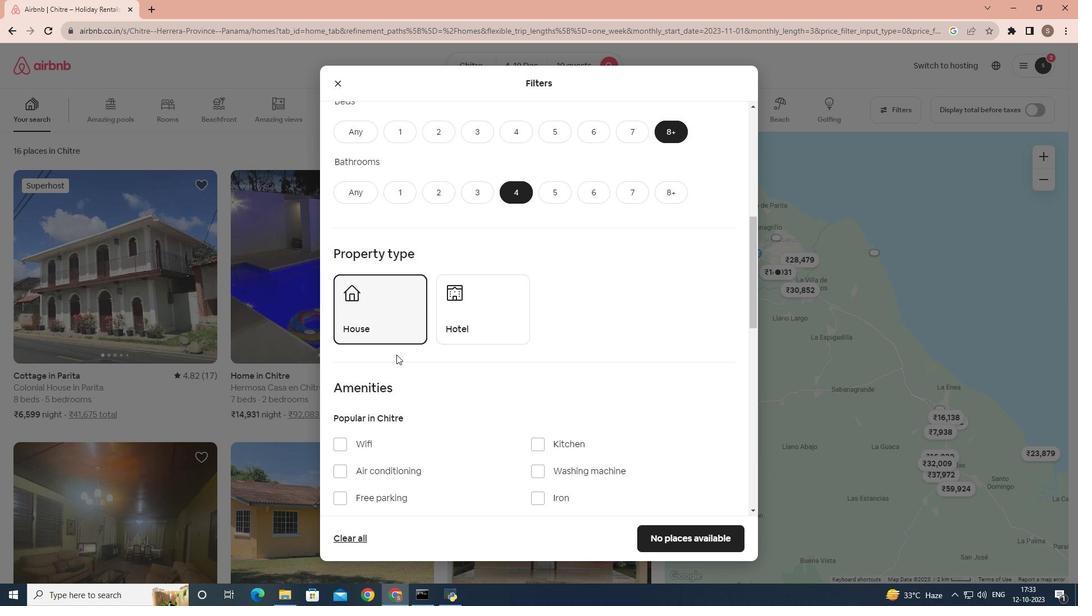 
Action: Mouse scrolled (396, 354) with delta (0, 0)
Screenshot: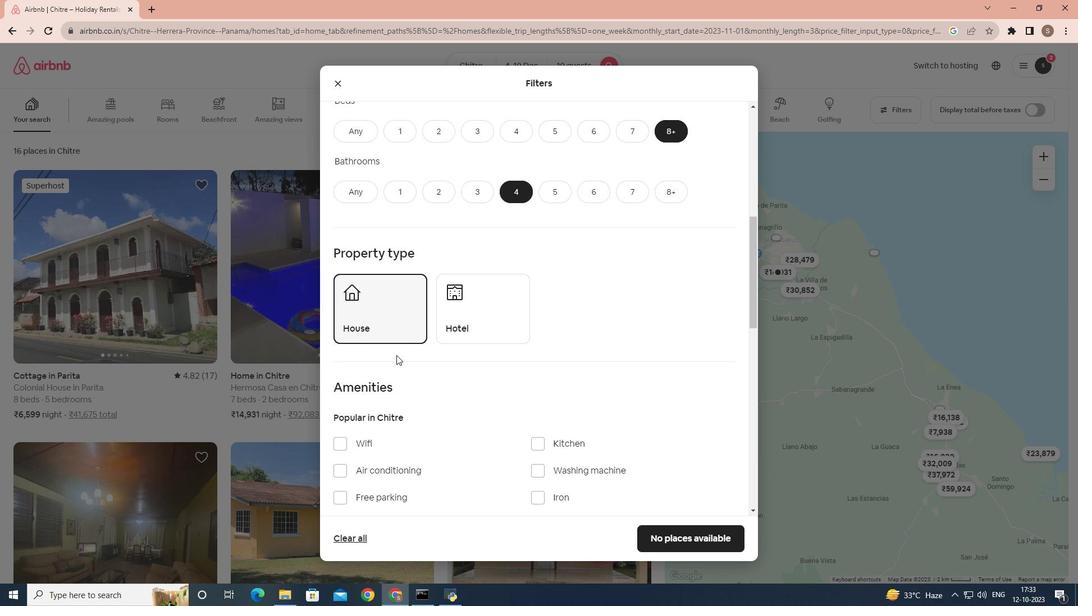 
Action: Mouse moved to (396, 355)
Screenshot: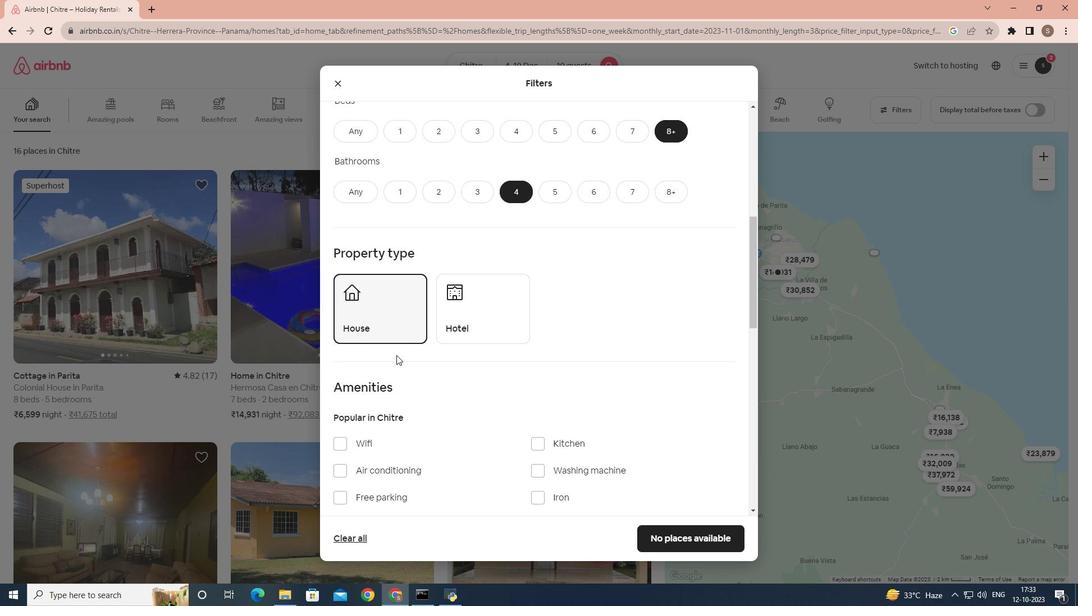 
Action: Mouse scrolled (396, 355) with delta (0, 0)
Screenshot: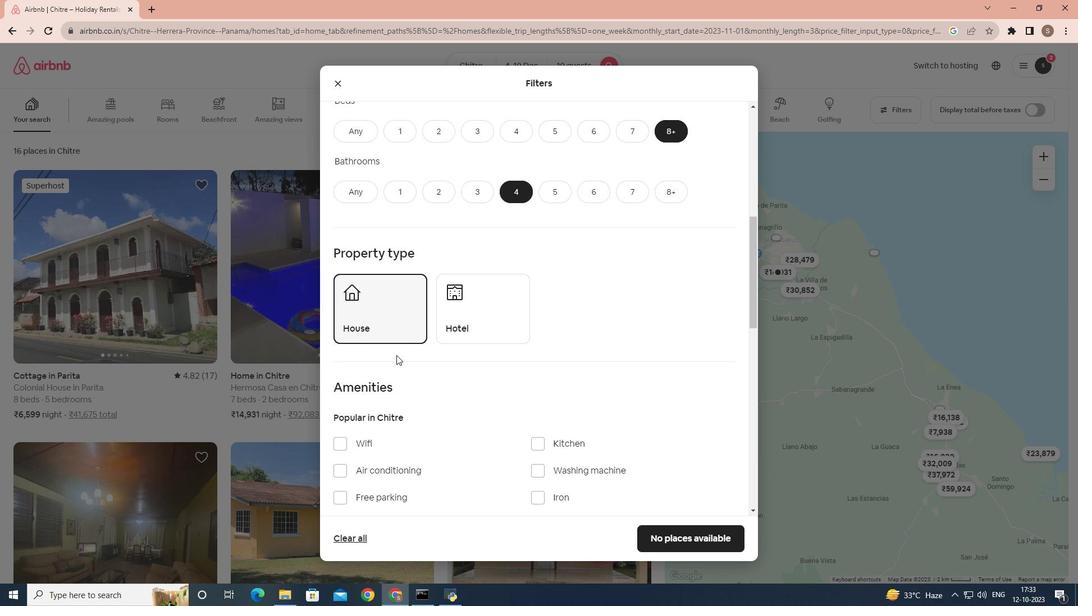 
Action: Mouse moved to (396, 355)
Screenshot: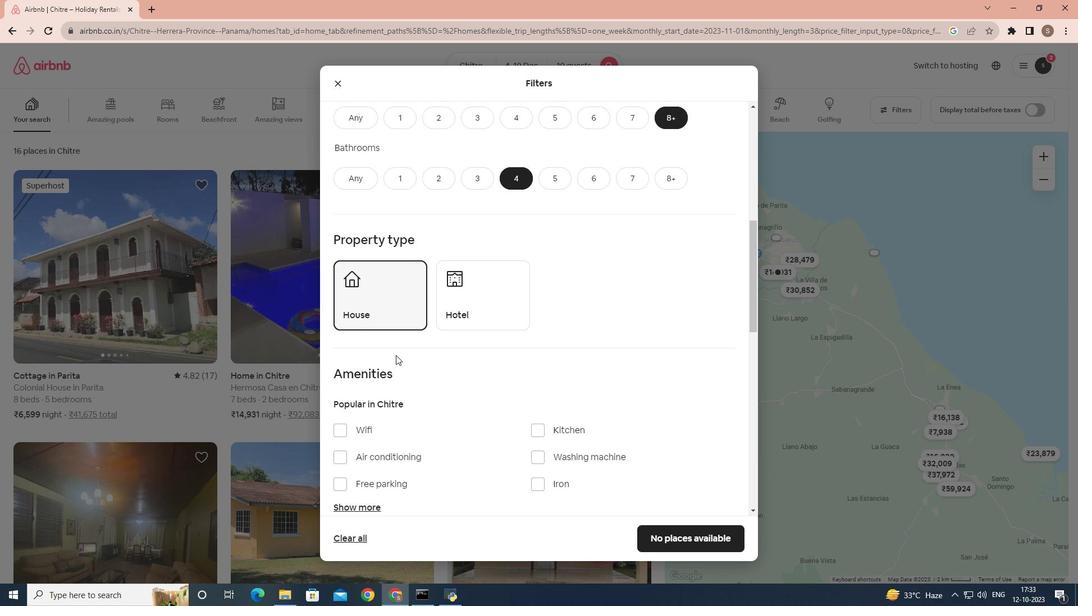 
Action: Mouse scrolled (396, 355) with delta (0, 0)
Screenshot: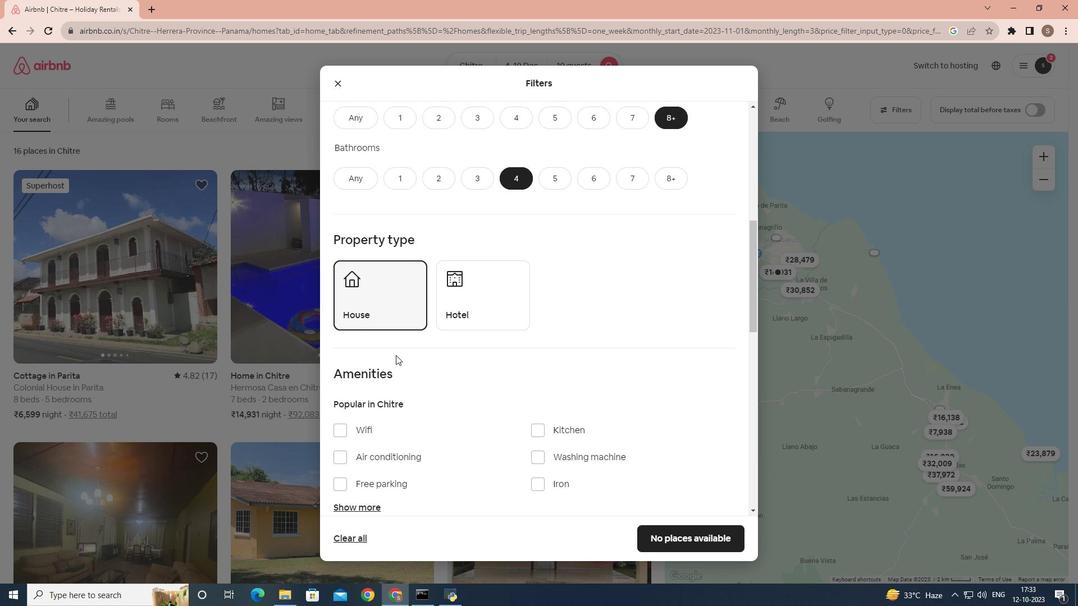 
Action: Mouse moved to (355, 270)
Screenshot: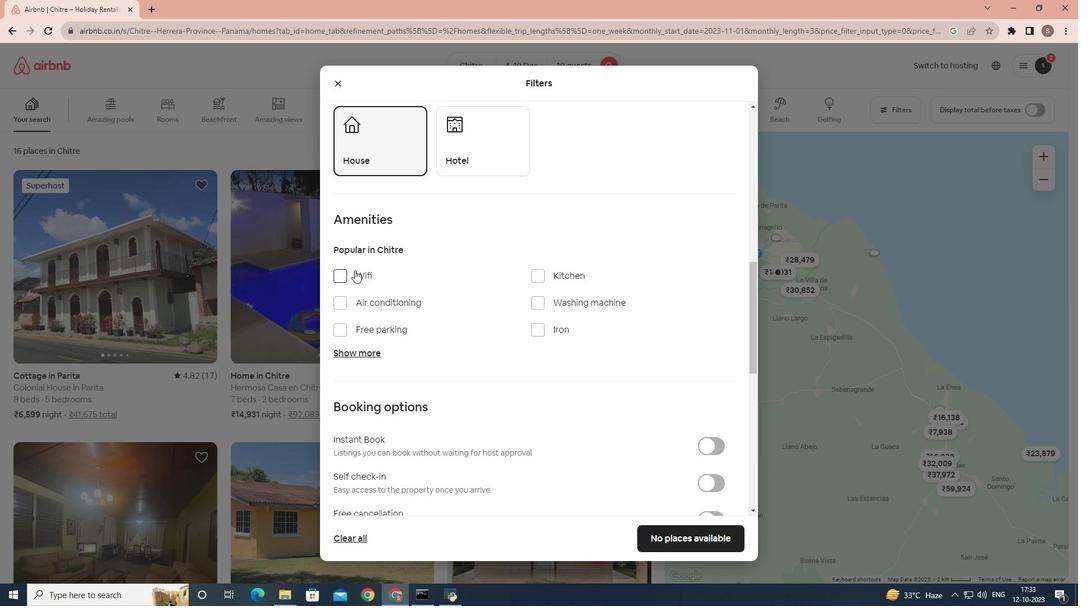 
Action: Mouse pressed left at (355, 270)
Screenshot: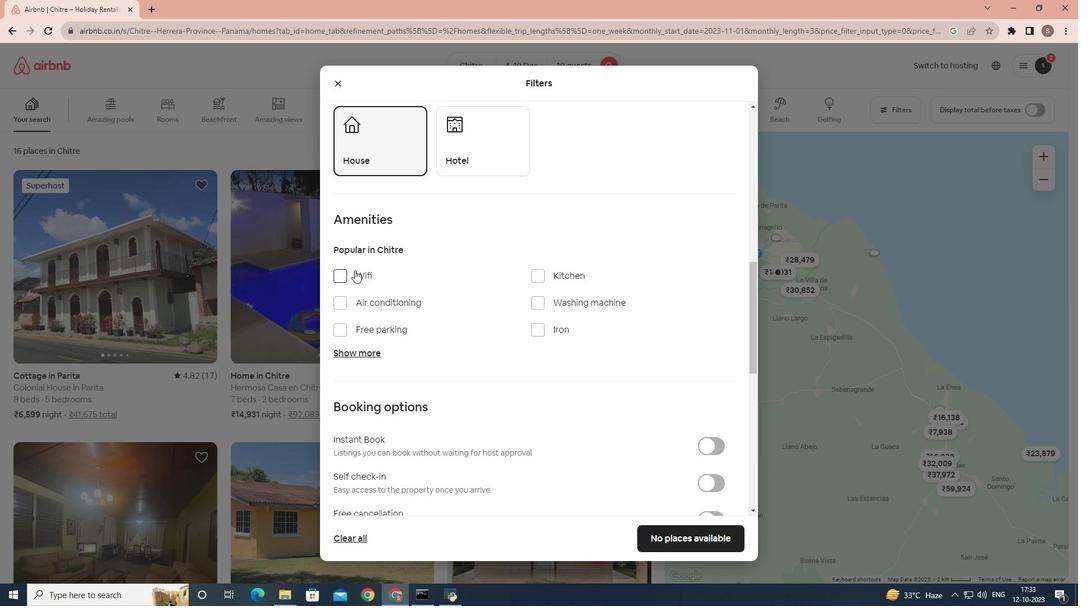 
Action: Mouse moved to (370, 353)
Screenshot: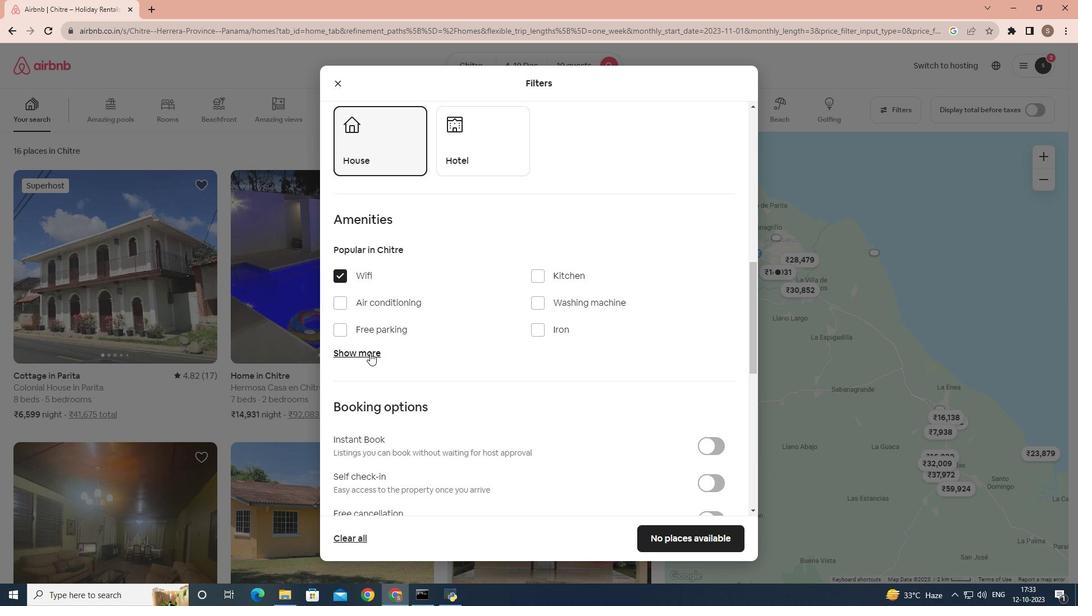 
Action: Mouse pressed left at (370, 353)
Screenshot: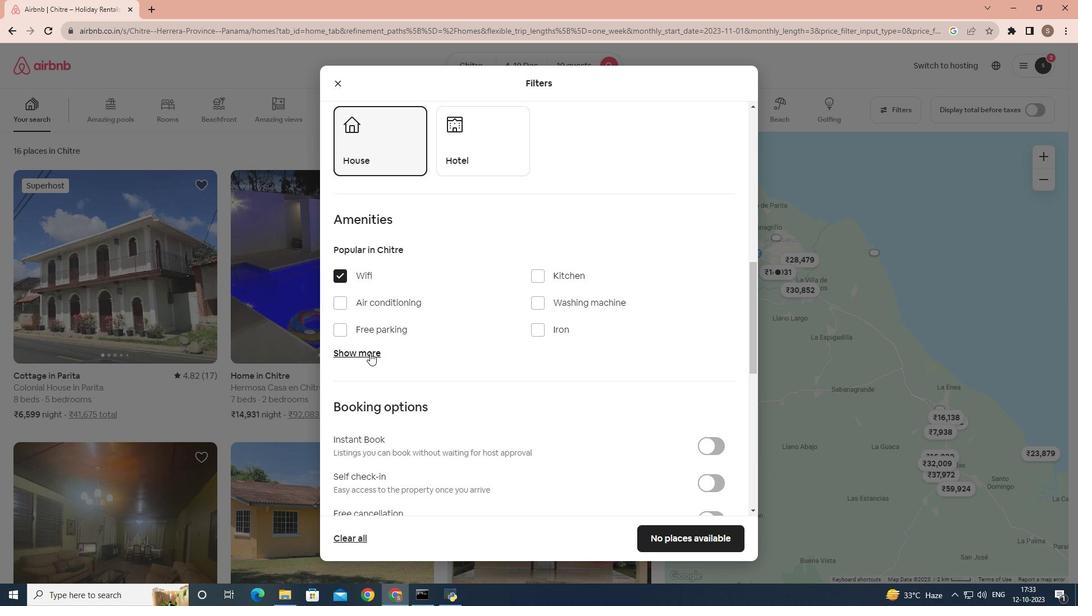 
Action: Mouse moved to (542, 421)
Screenshot: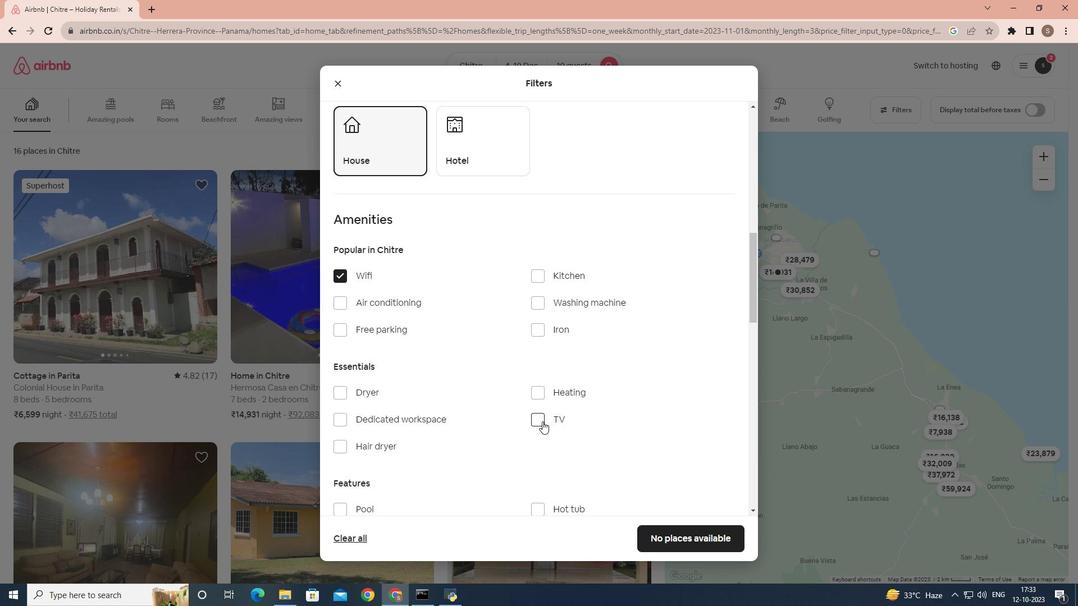 
Action: Mouse pressed left at (542, 421)
Screenshot: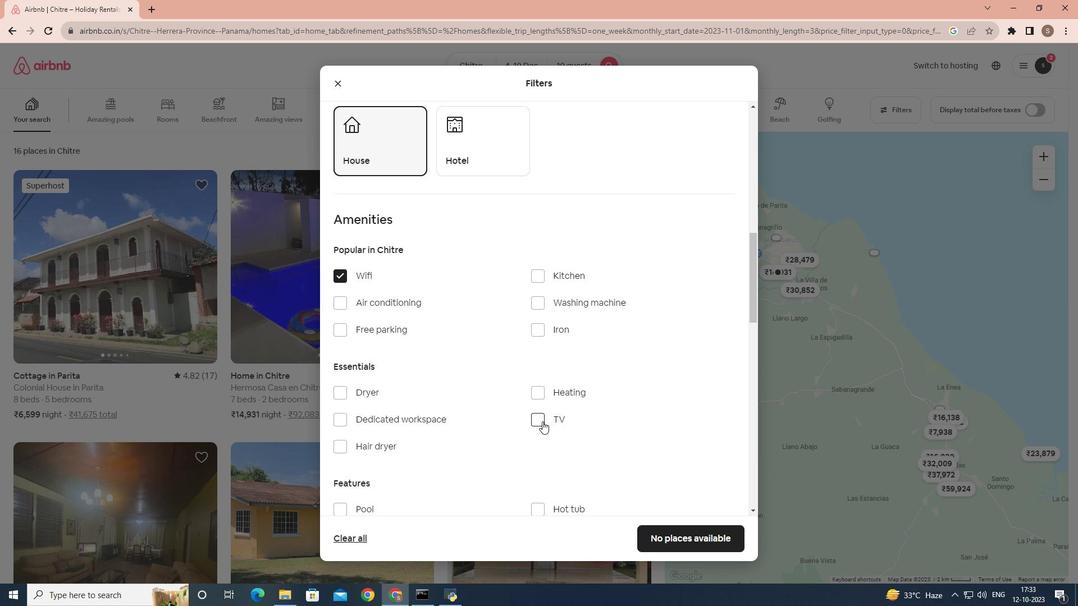 
Action: Mouse moved to (420, 408)
Screenshot: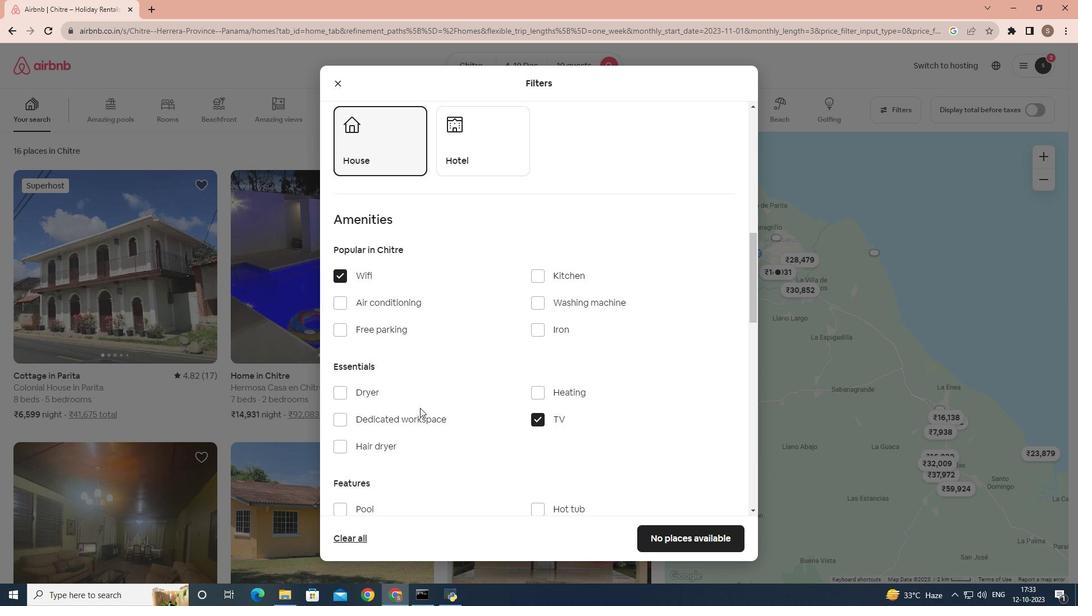 
Action: Mouse scrolled (420, 407) with delta (0, 0)
Screenshot: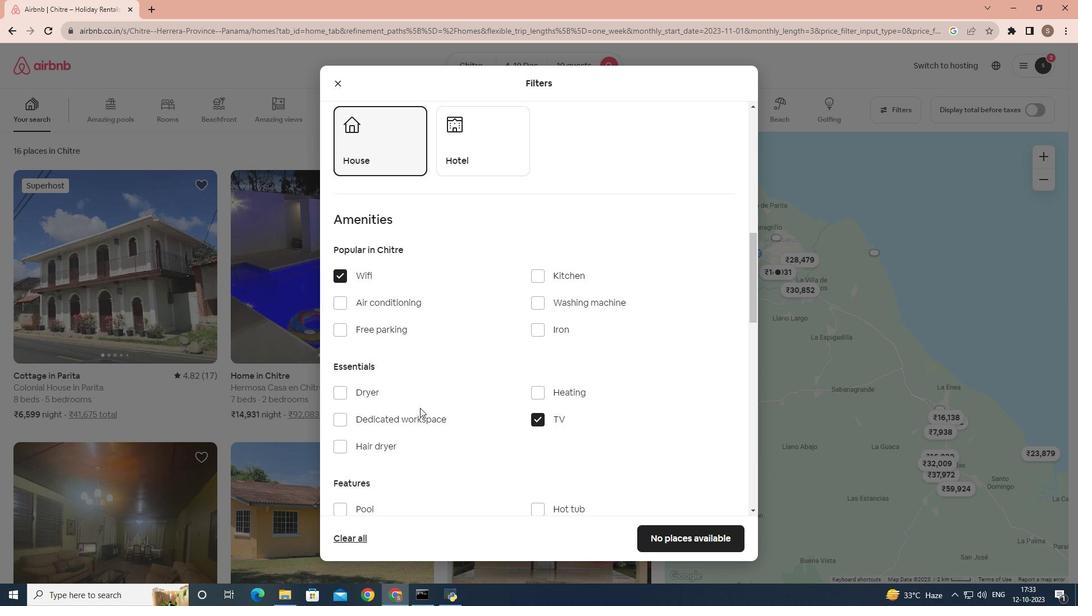 
Action: Mouse scrolled (420, 407) with delta (0, 0)
Screenshot: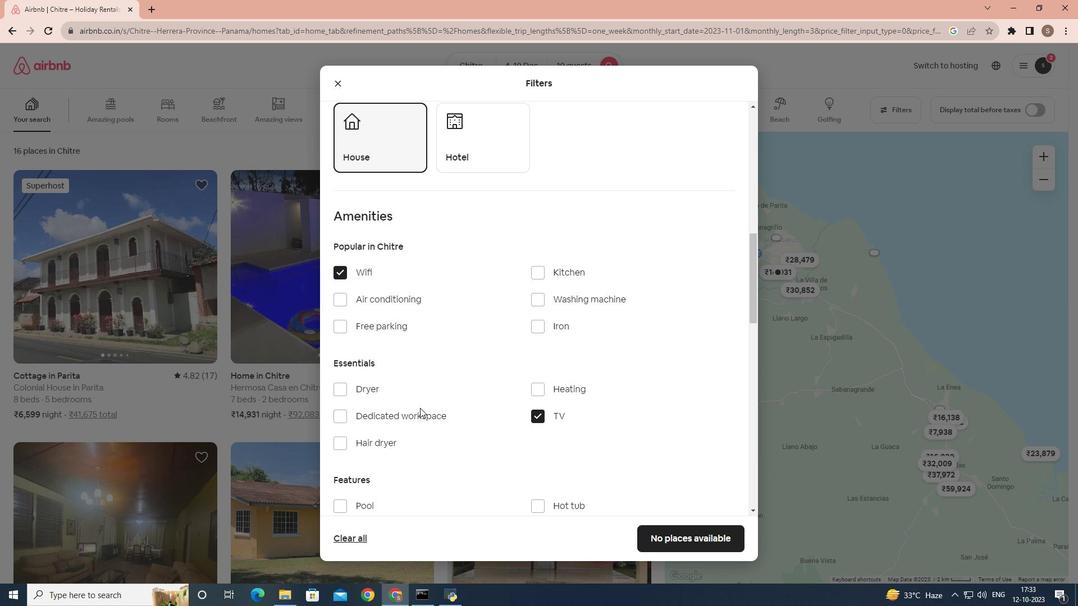 
Action: Mouse scrolled (420, 407) with delta (0, 0)
Screenshot: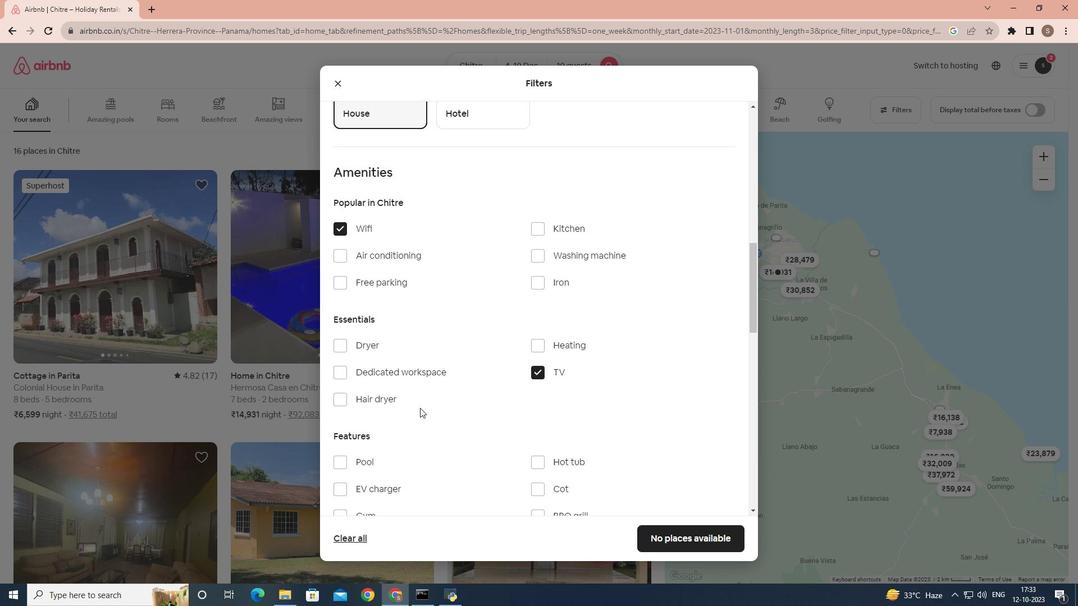 
Action: Mouse moved to (511, 388)
Screenshot: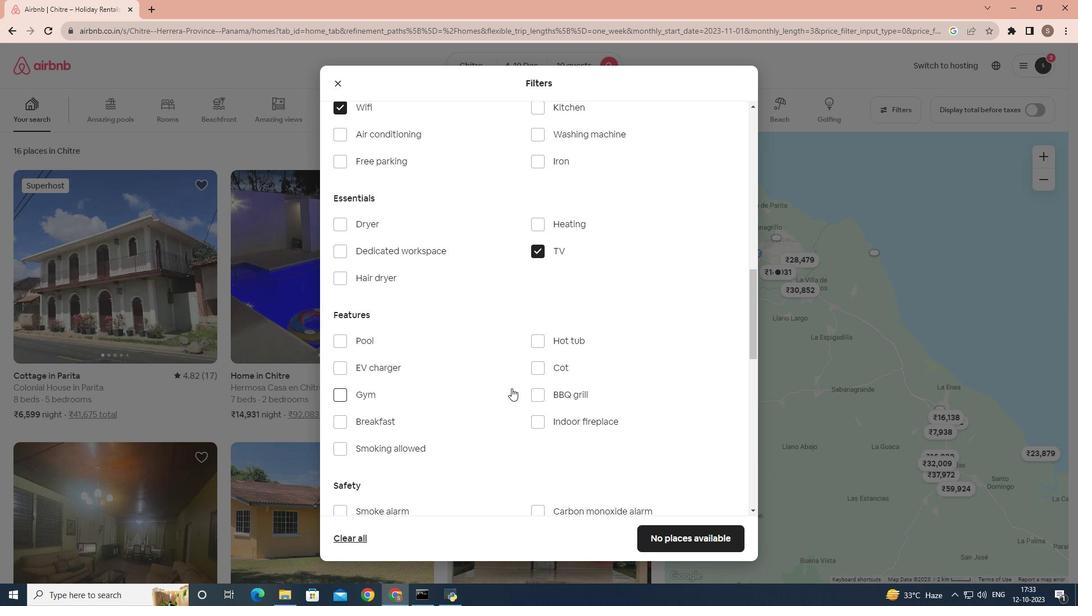 
Action: Mouse scrolled (511, 388) with delta (0, 0)
Screenshot: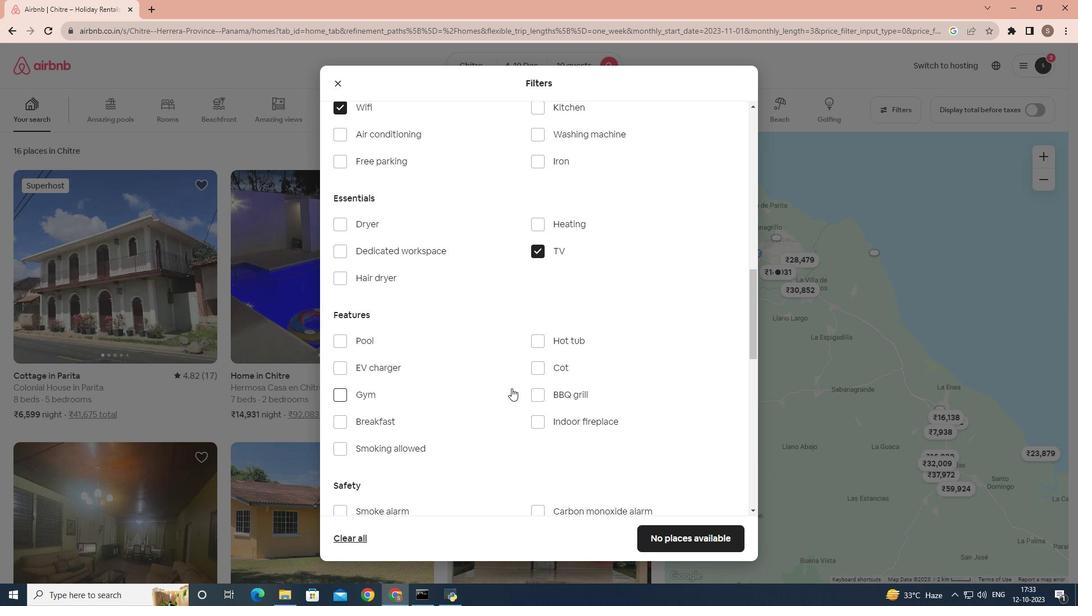 
Action: Mouse scrolled (511, 388) with delta (0, 0)
Screenshot: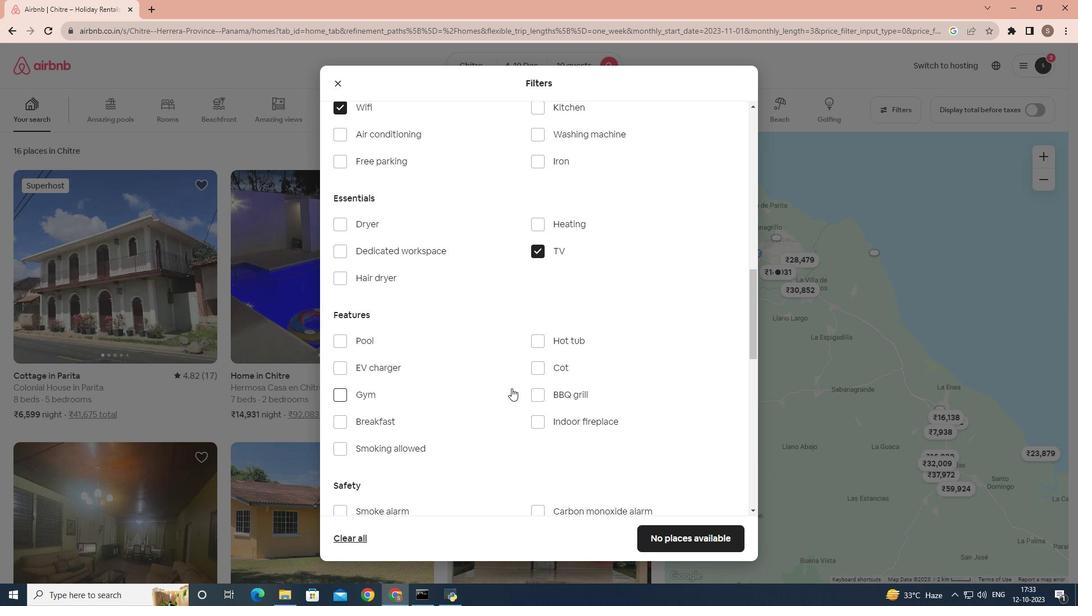 
Action: Mouse moved to (372, 284)
Screenshot: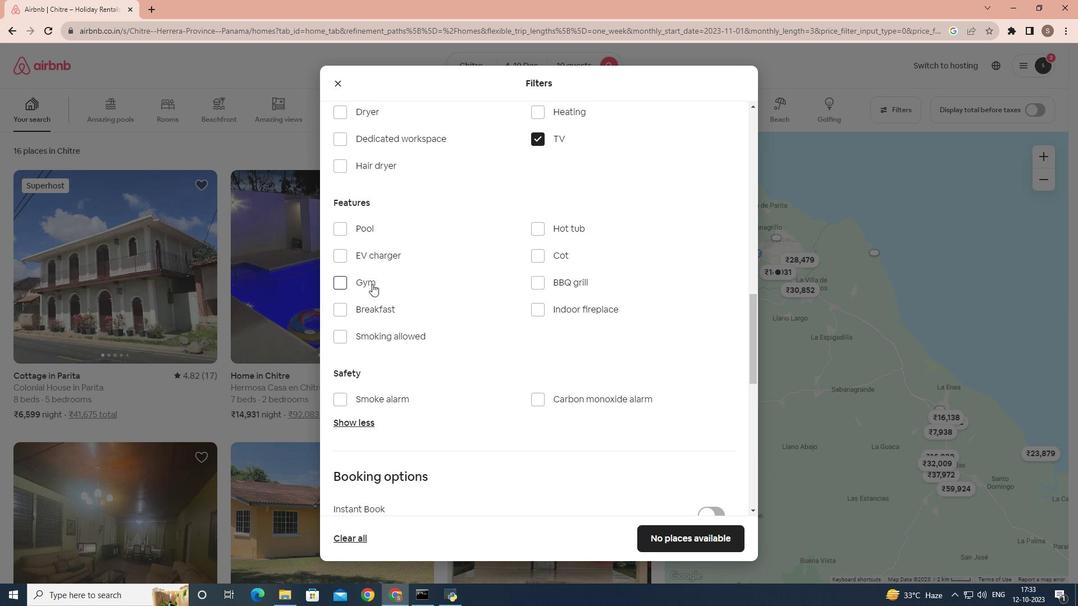 
Action: Mouse pressed left at (372, 284)
Screenshot: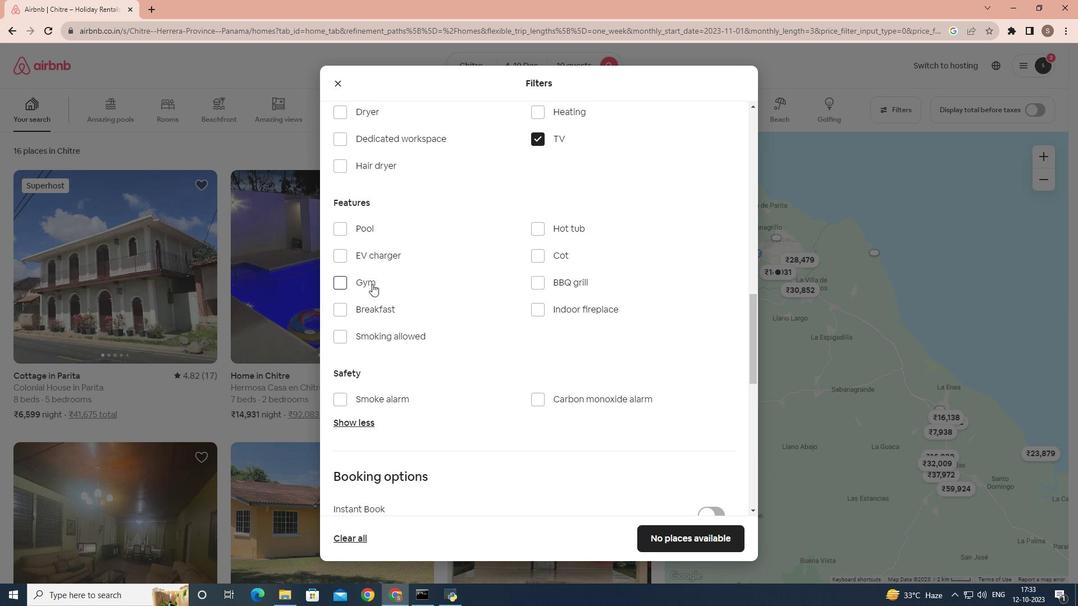 
Action: Mouse moved to (362, 307)
Screenshot: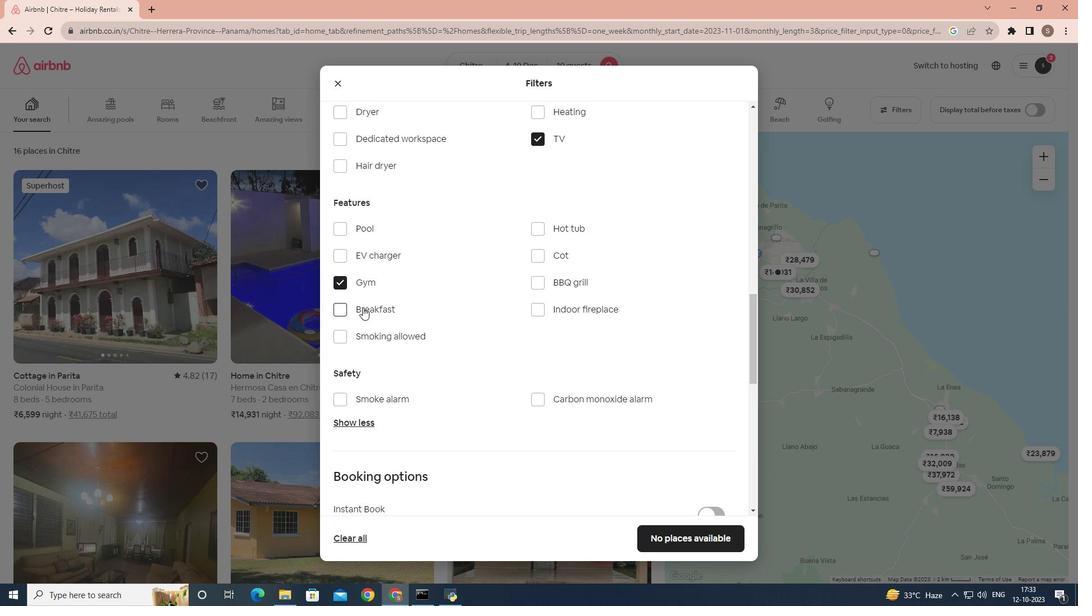
Action: Mouse pressed left at (362, 307)
Screenshot: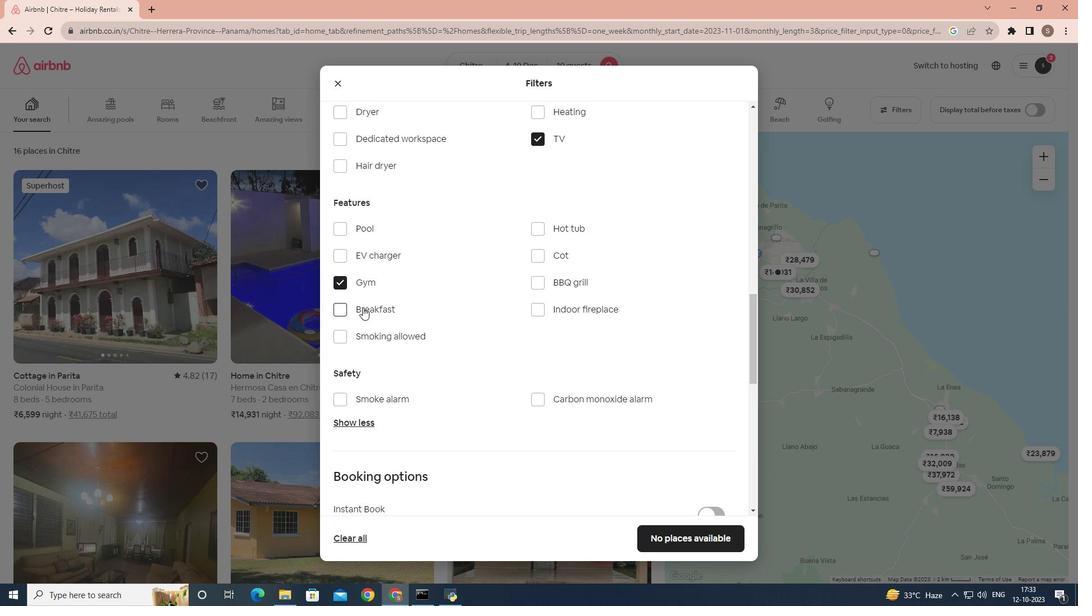 
Action: Mouse moved to (421, 295)
Screenshot: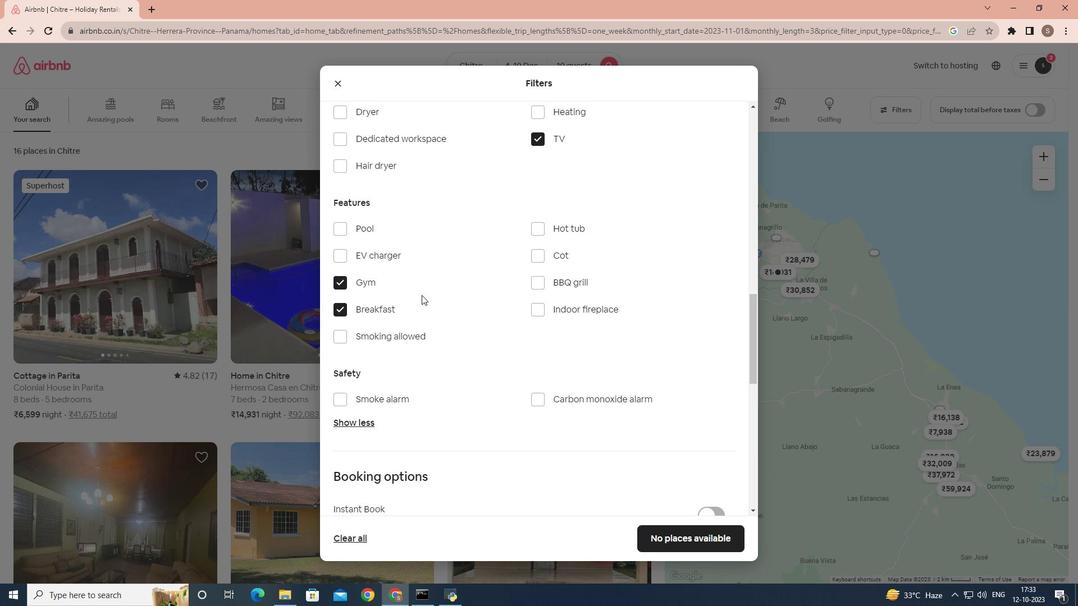 
Action: Mouse scrolled (421, 296) with delta (0, 0)
Screenshot: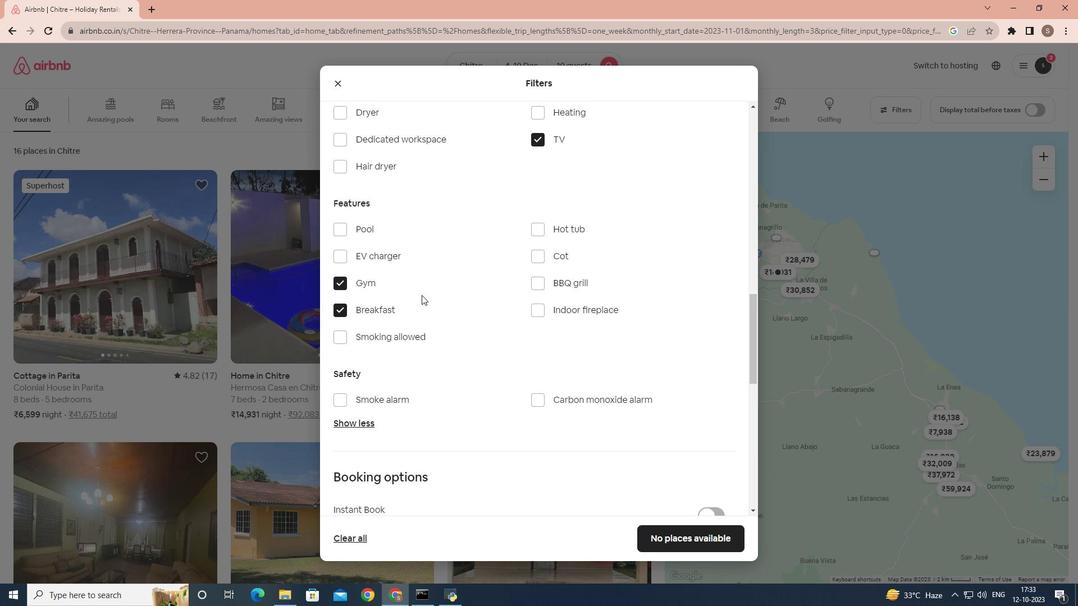
Action: Mouse scrolled (421, 296) with delta (0, 0)
Screenshot: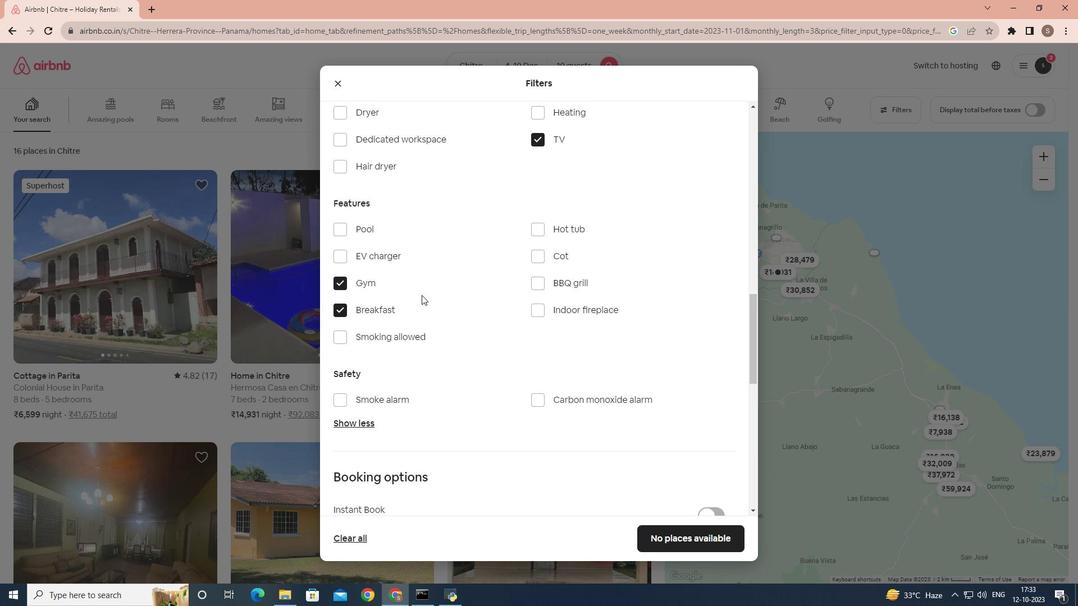 
Action: Mouse scrolled (421, 296) with delta (0, 0)
Screenshot: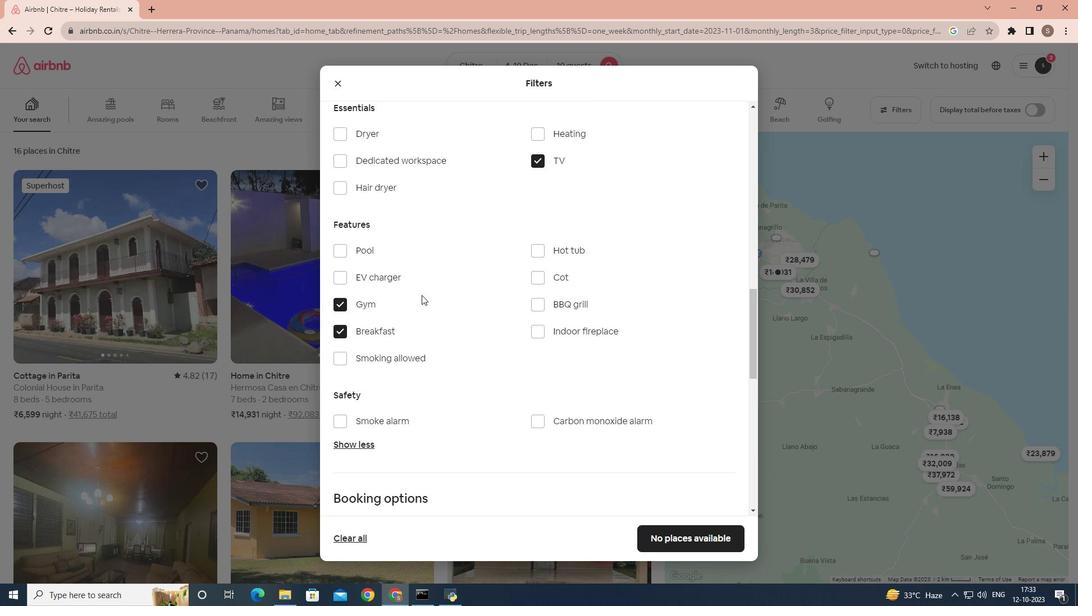 
Action: Mouse moved to (391, 217)
Screenshot: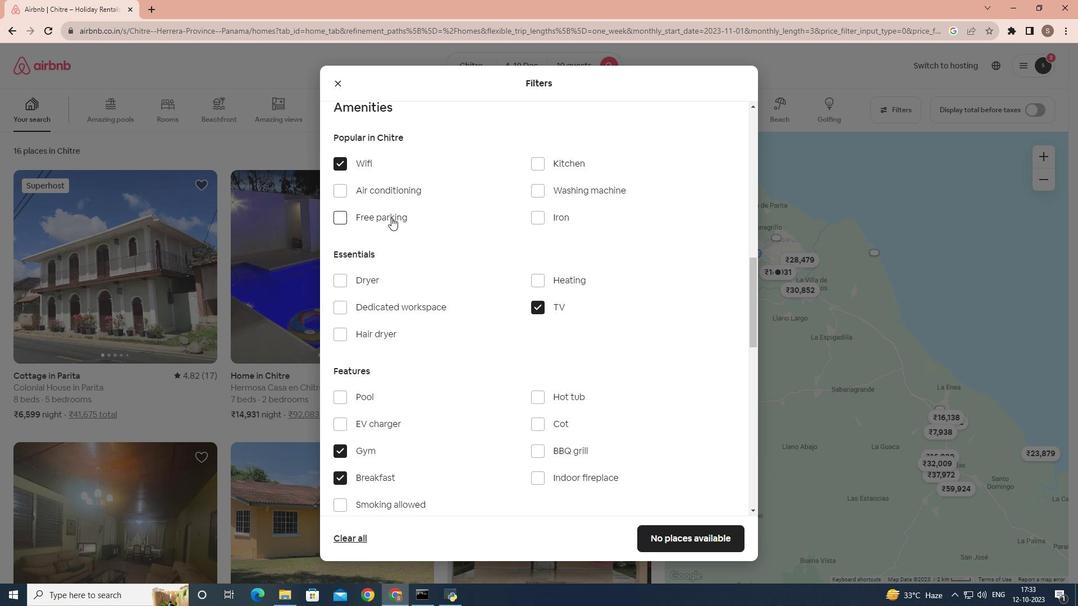 
Action: Mouse pressed left at (391, 217)
Screenshot: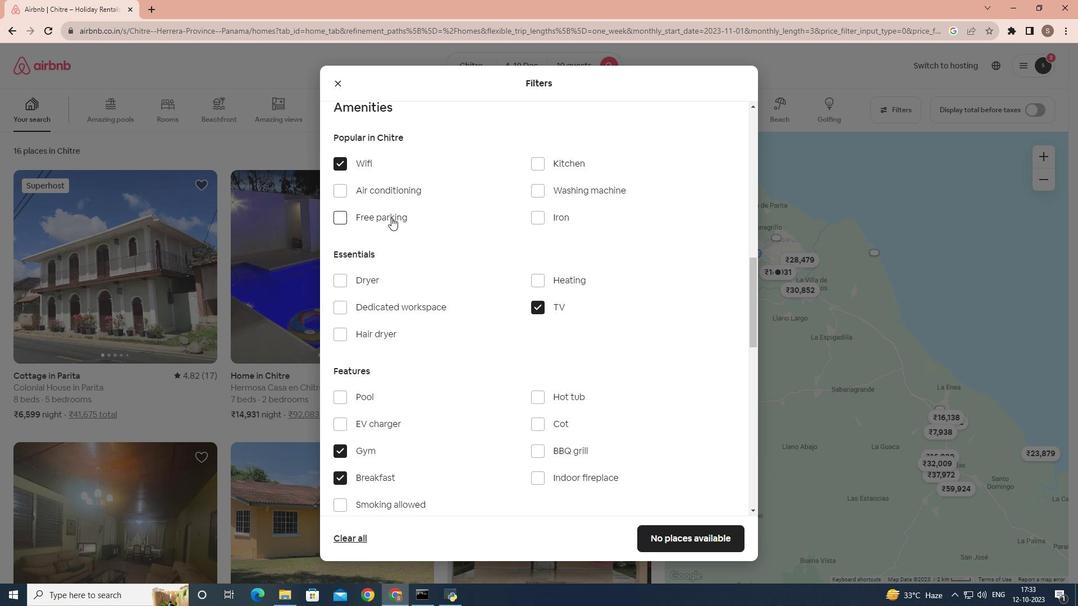 
Action: Mouse moved to (499, 318)
Screenshot: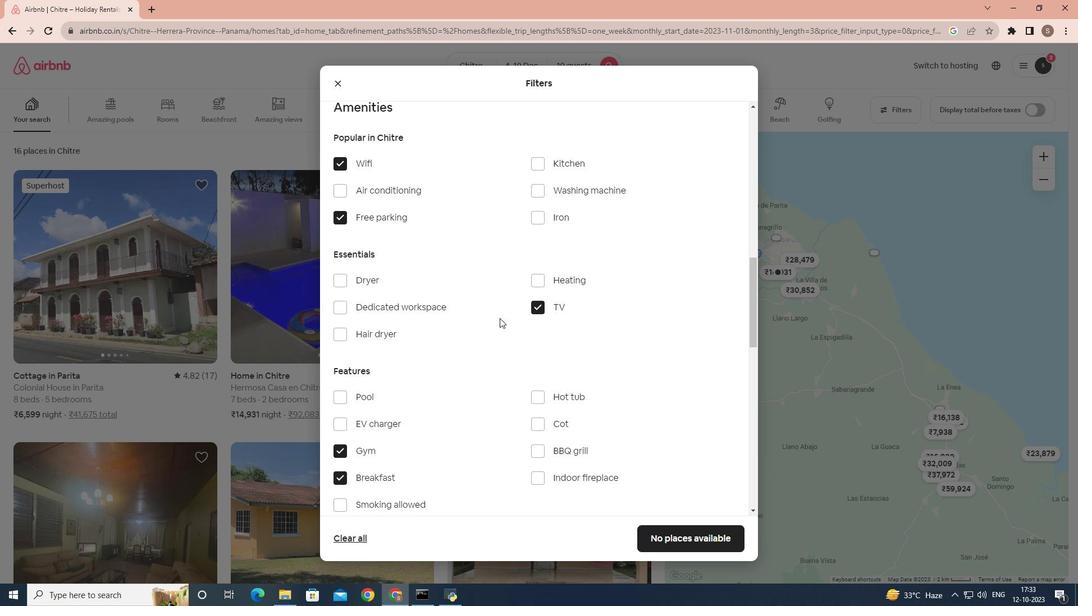
Action: Mouse scrolled (499, 317) with delta (0, 0)
Screenshot: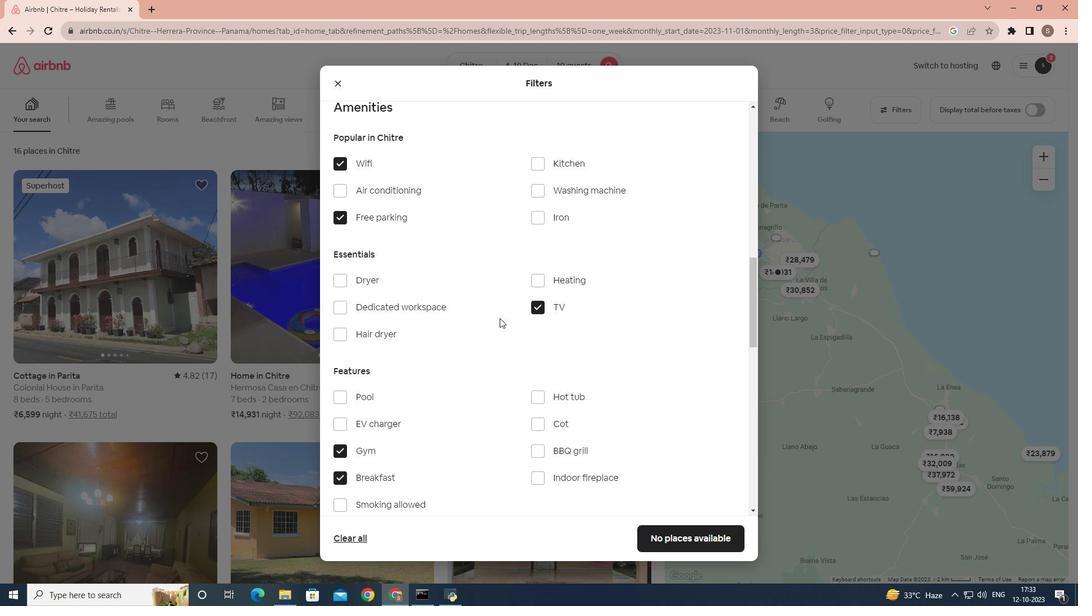 
Action: Mouse moved to (500, 317)
Screenshot: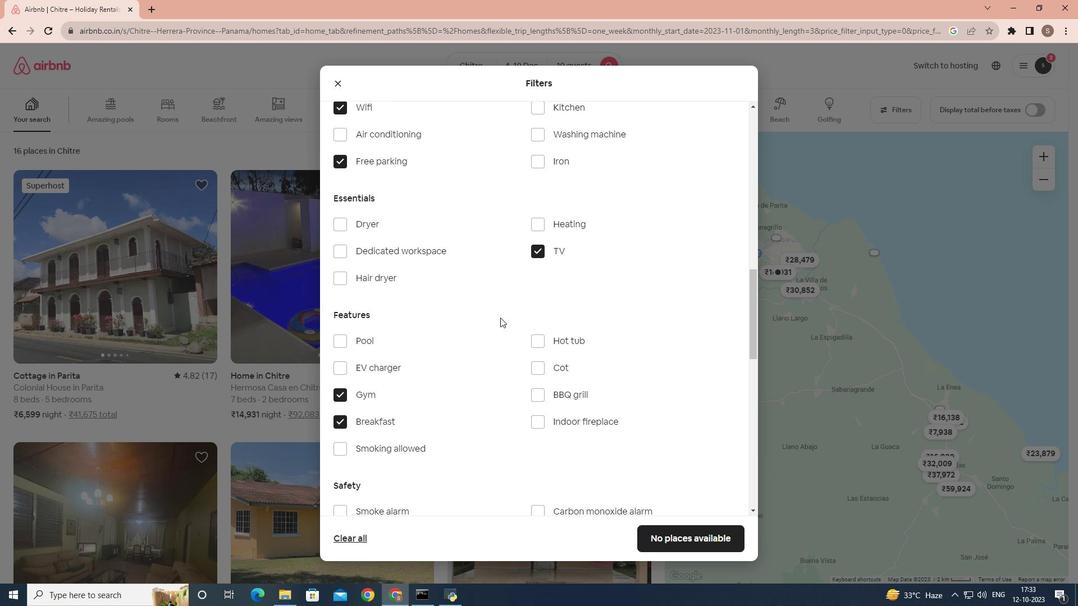 
Action: Mouse scrolled (500, 317) with delta (0, 0)
Screenshot: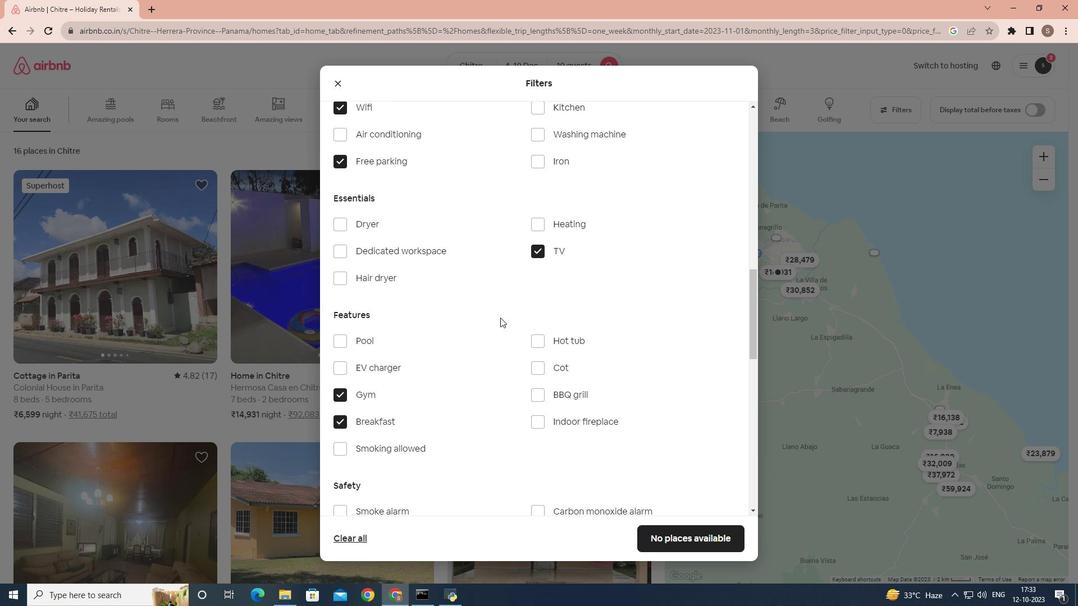 
Action: Mouse scrolled (500, 317) with delta (0, 0)
Screenshot: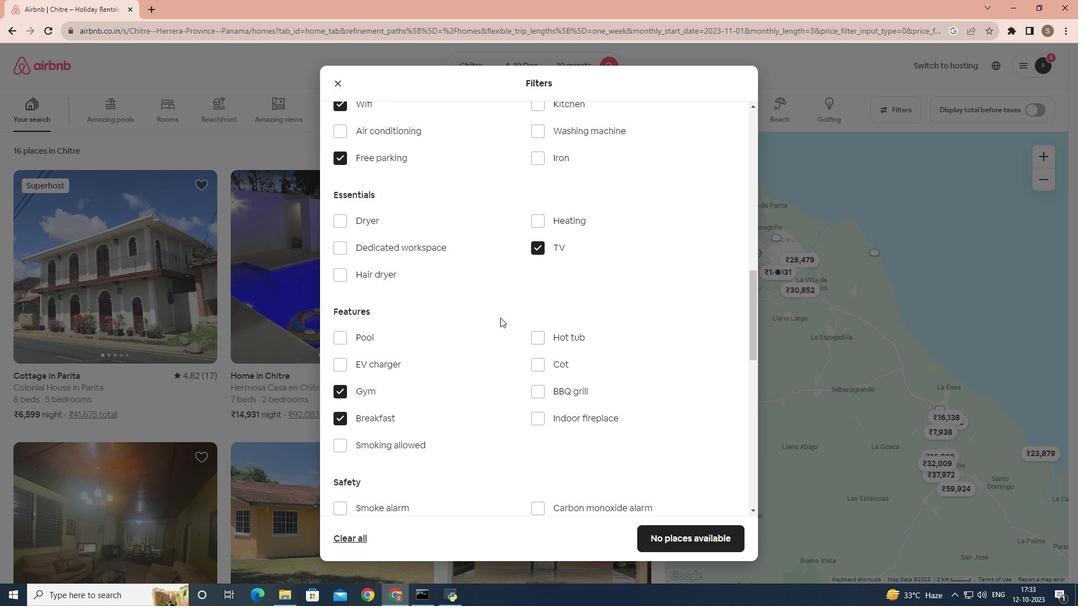 
Action: Mouse scrolled (500, 317) with delta (0, 0)
Screenshot: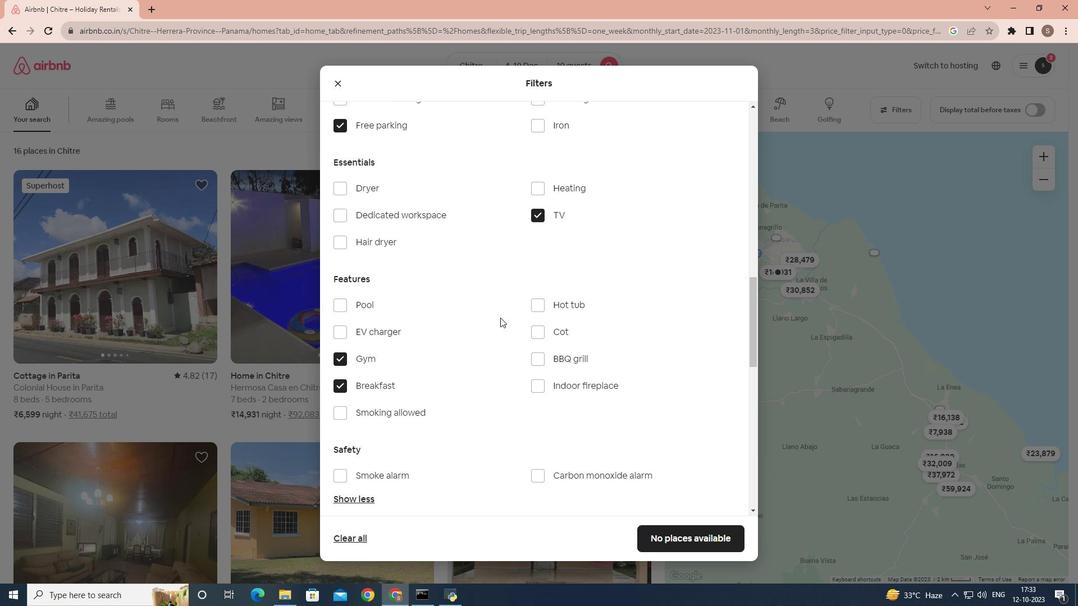 
Action: Mouse scrolled (500, 317) with delta (0, 0)
Screenshot: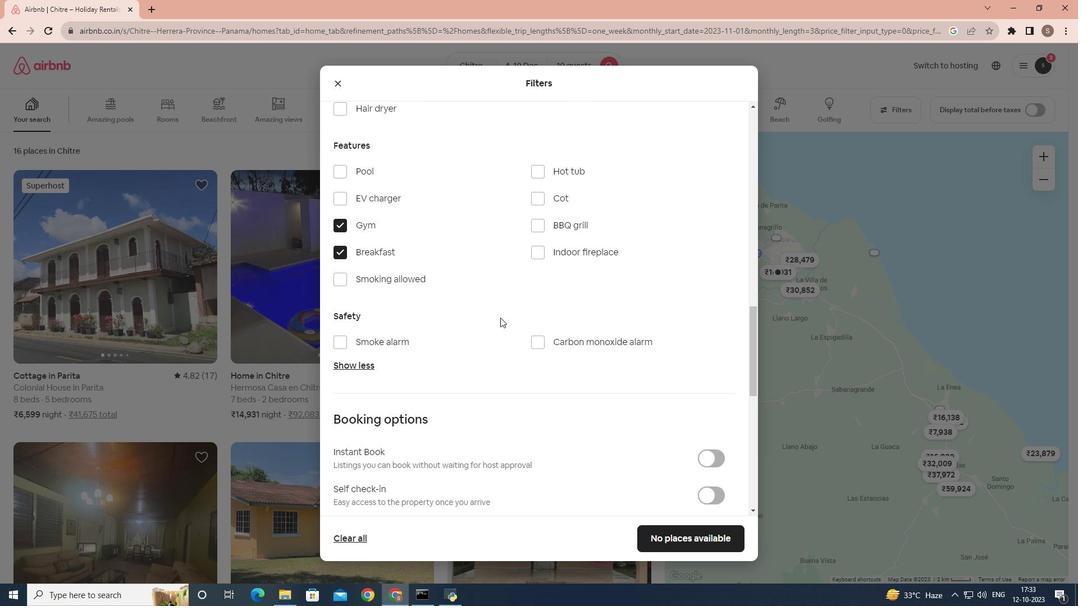 
Action: Mouse scrolled (500, 317) with delta (0, 0)
Screenshot: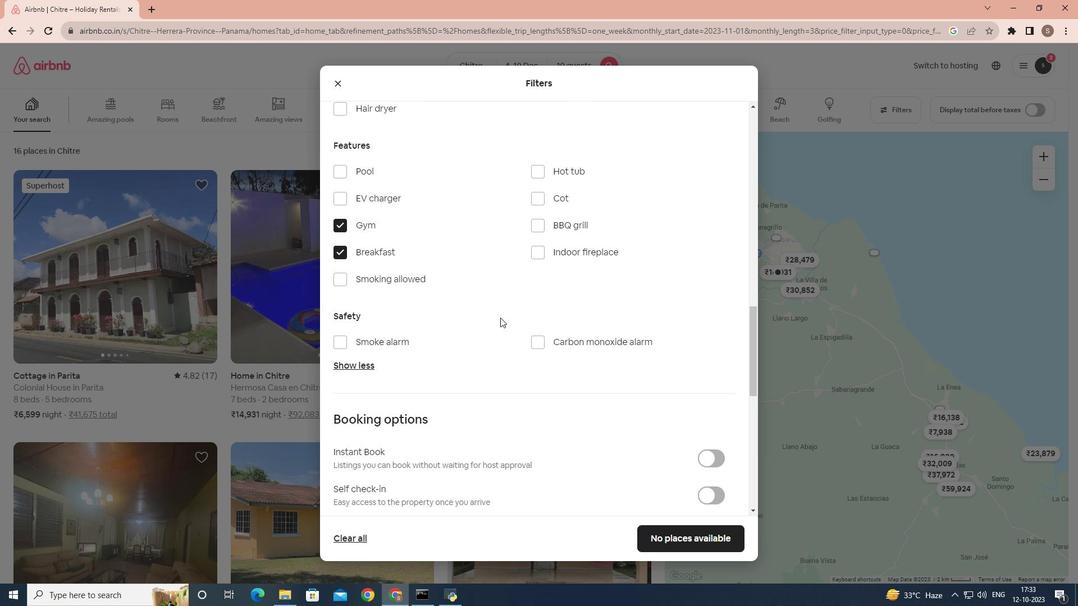 
Action: Mouse scrolled (500, 317) with delta (0, 0)
Screenshot: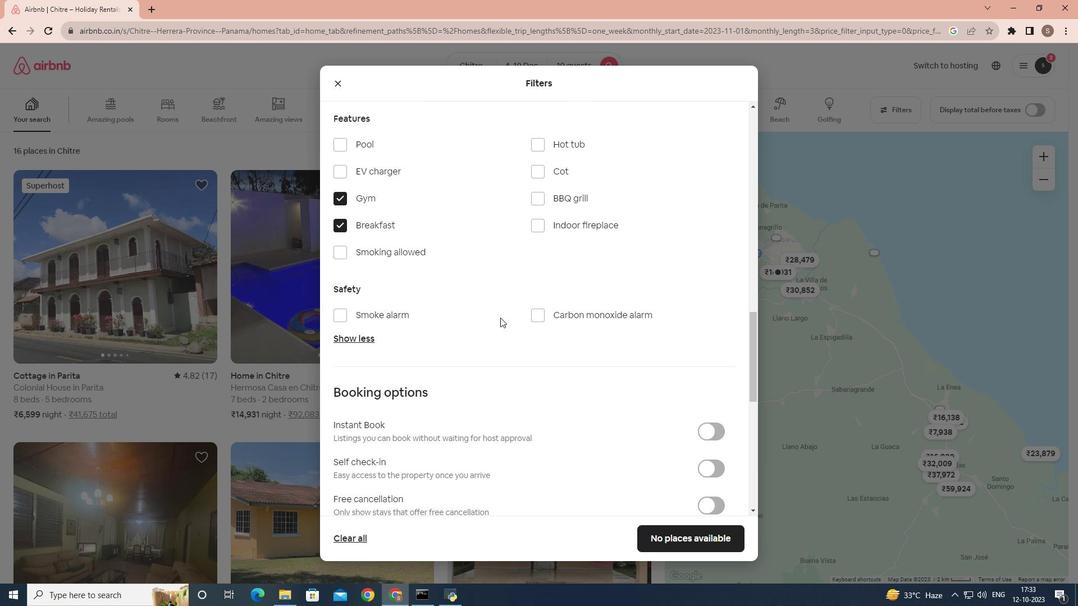 
Action: Mouse scrolled (500, 317) with delta (0, 0)
Screenshot: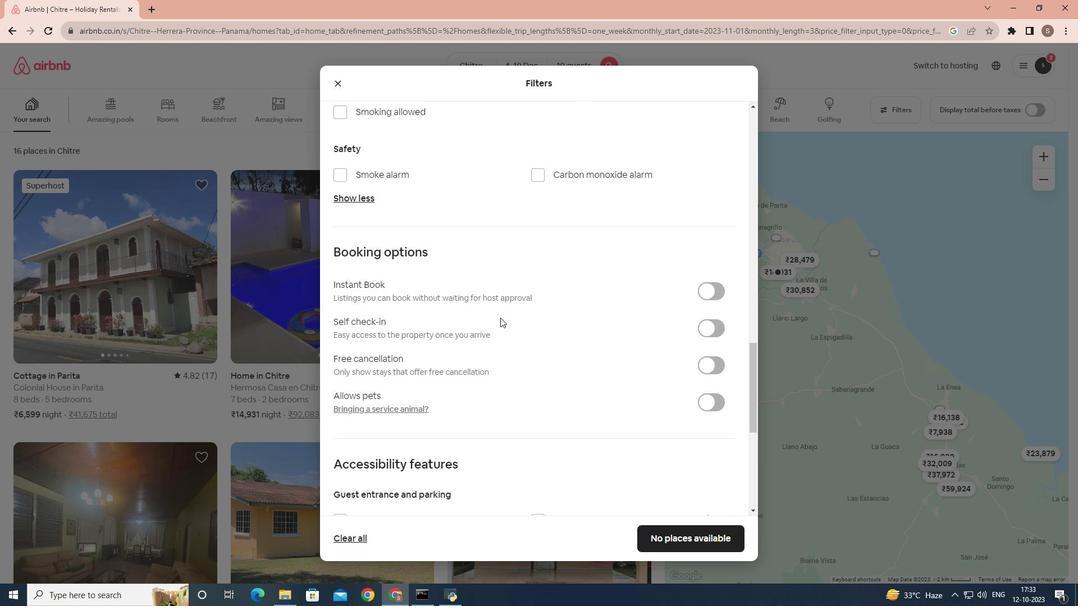 
Action: Mouse scrolled (500, 317) with delta (0, 0)
Screenshot: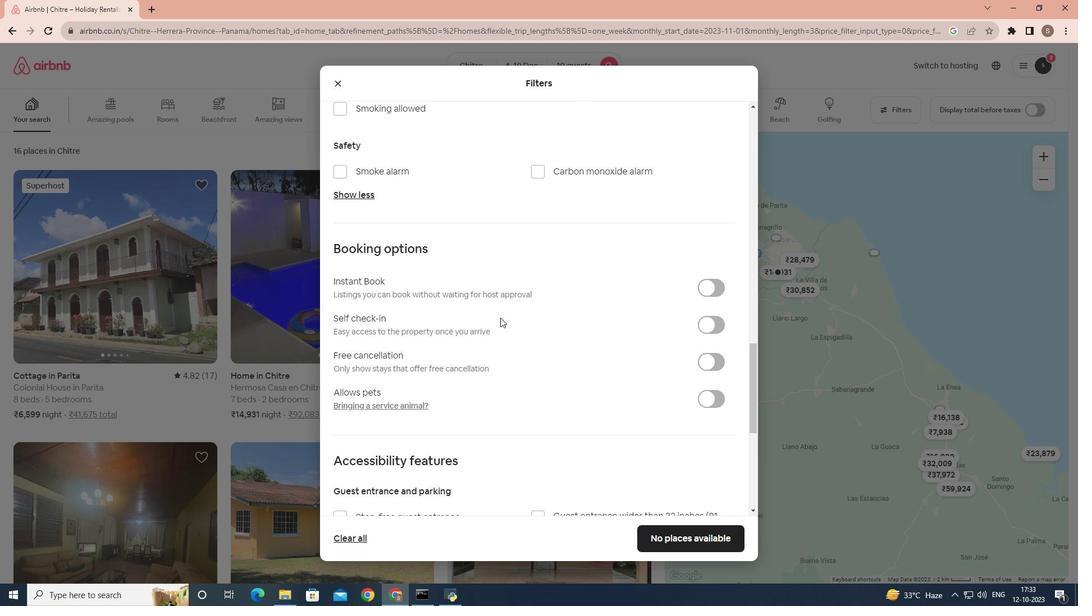 
Action: Mouse scrolled (500, 317) with delta (0, 0)
Screenshot: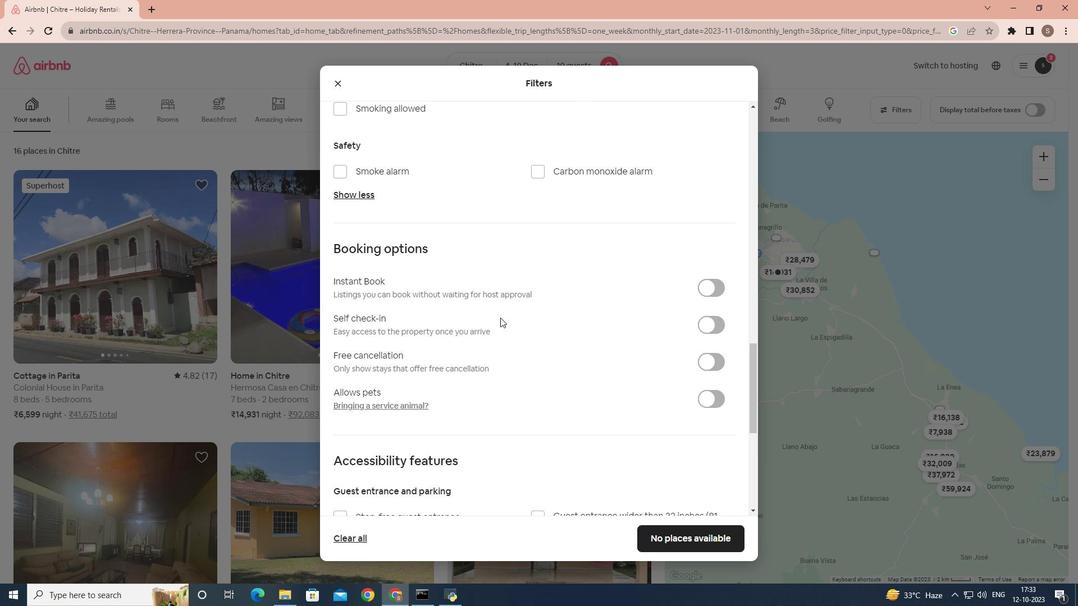 
Action: Mouse scrolled (500, 317) with delta (0, 0)
Screenshot: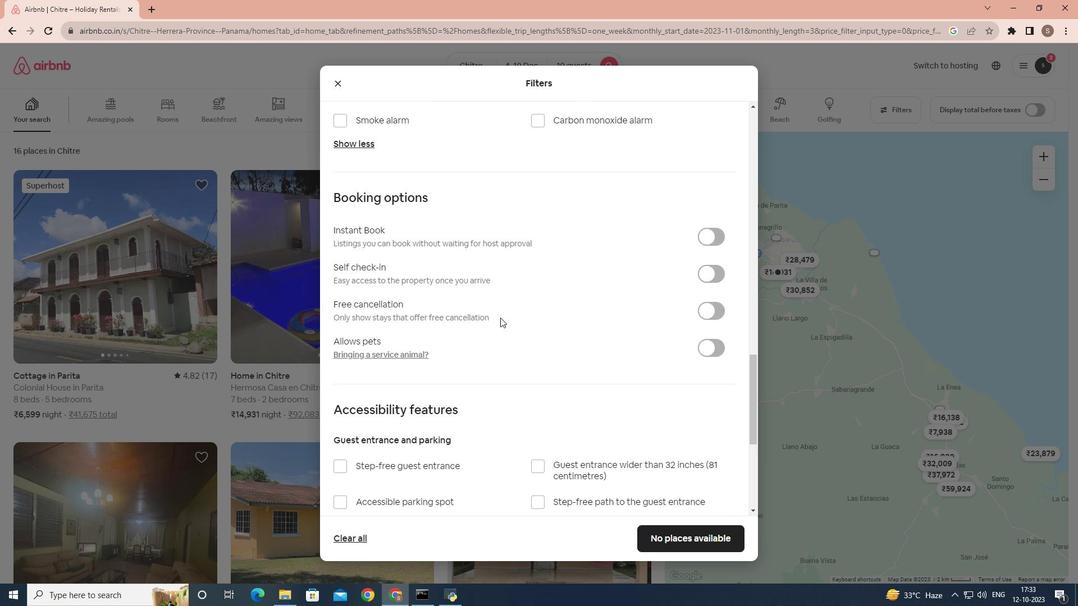 
Action: Mouse moved to (667, 535)
Screenshot: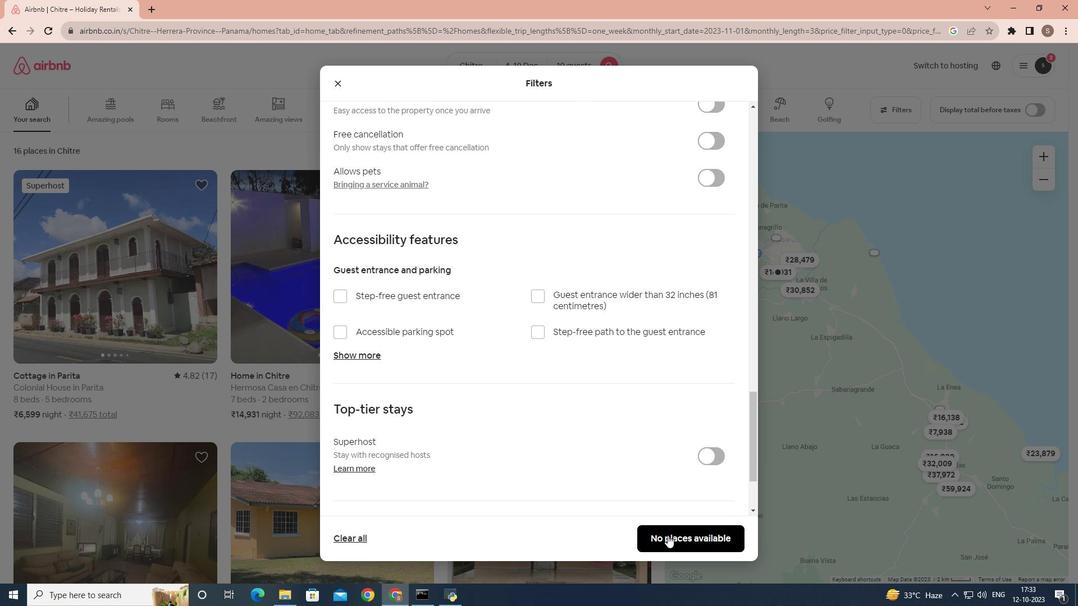 
Action: Mouse pressed left at (667, 535)
Screenshot: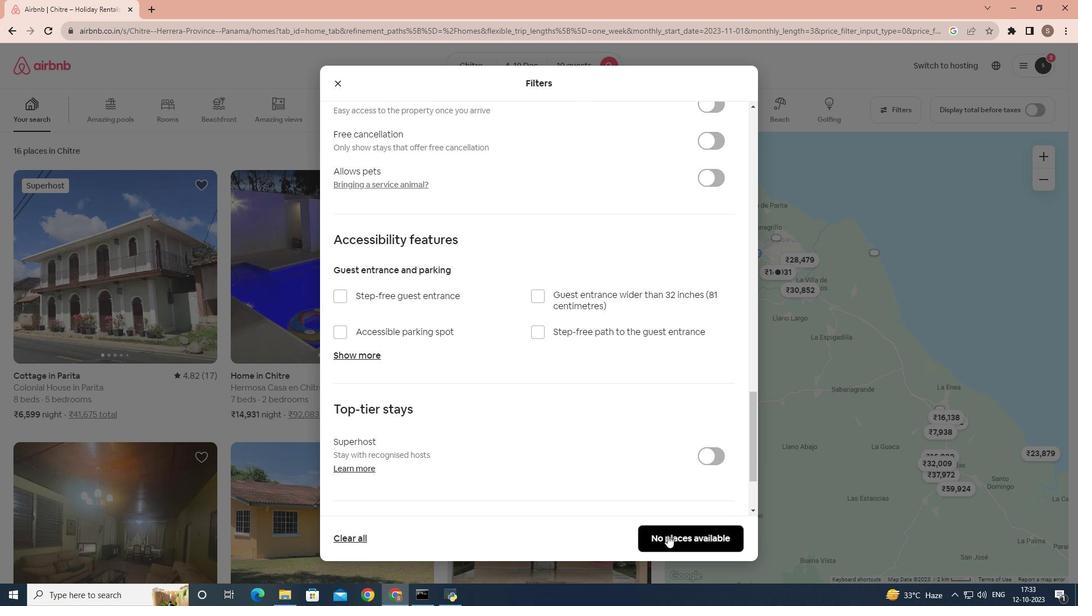 
Action: Mouse moved to (664, 512)
Screenshot: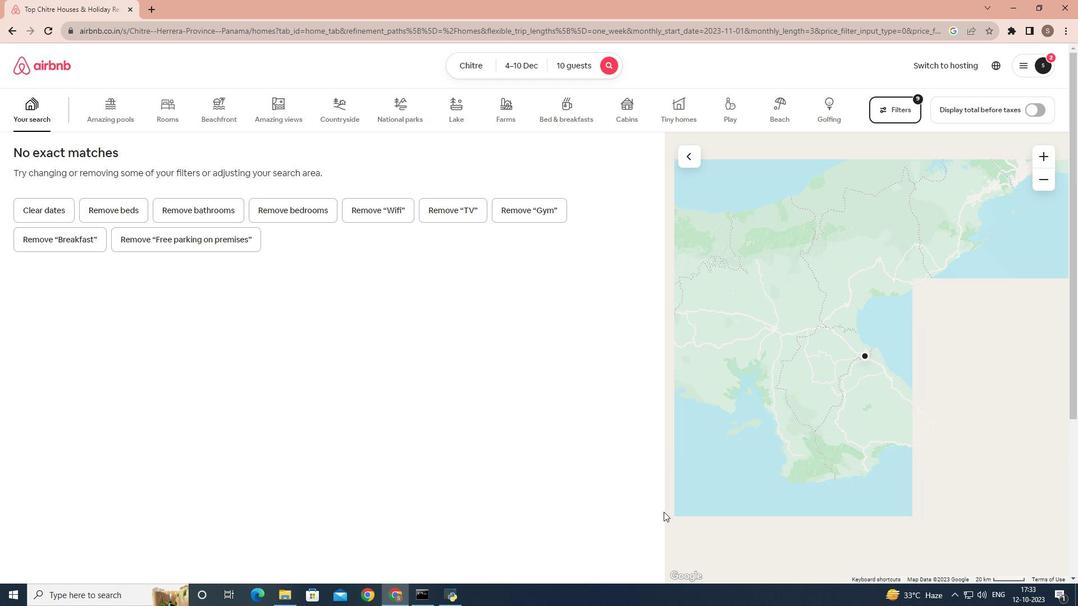 
